 Task: Find a flight from New Delhi to Paris on 14th July with Vistara, one stop or fewer, and adjust the price range.
Action: Mouse moved to (452, 199)
Screenshot: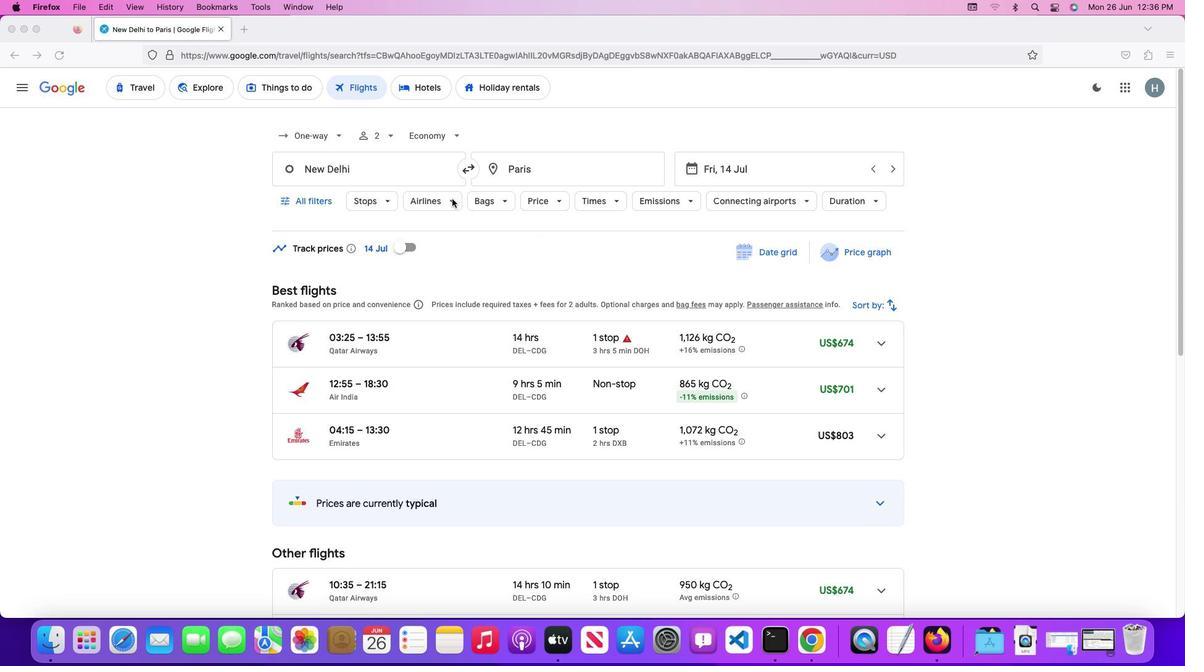 
Action: Mouse pressed left at (452, 199)
Screenshot: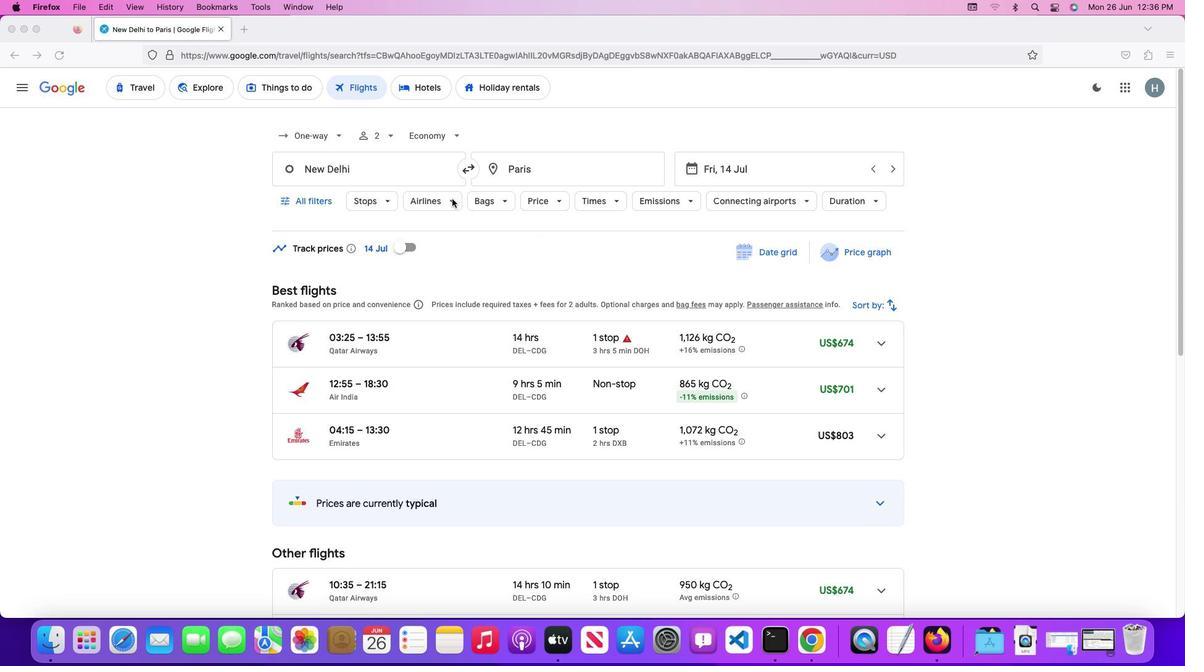
Action: Mouse pressed left at (452, 199)
Screenshot: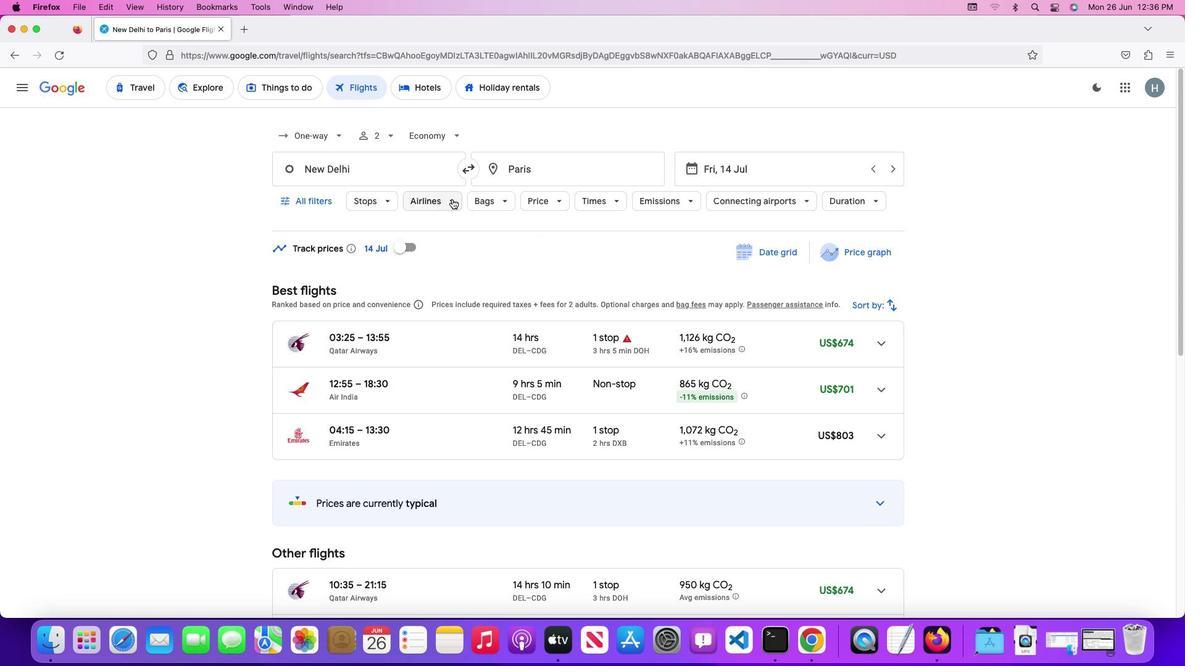 
Action: Mouse moved to (592, 264)
Screenshot: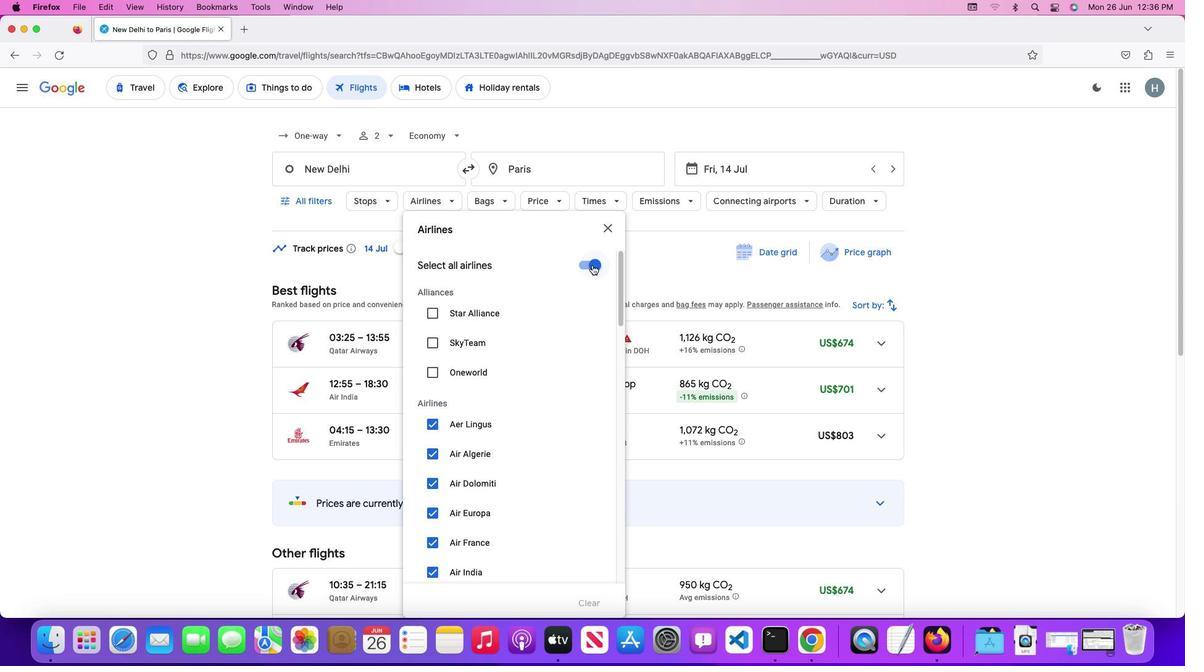 
Action: Mouse pressed left at (592, 264)
Screenshot: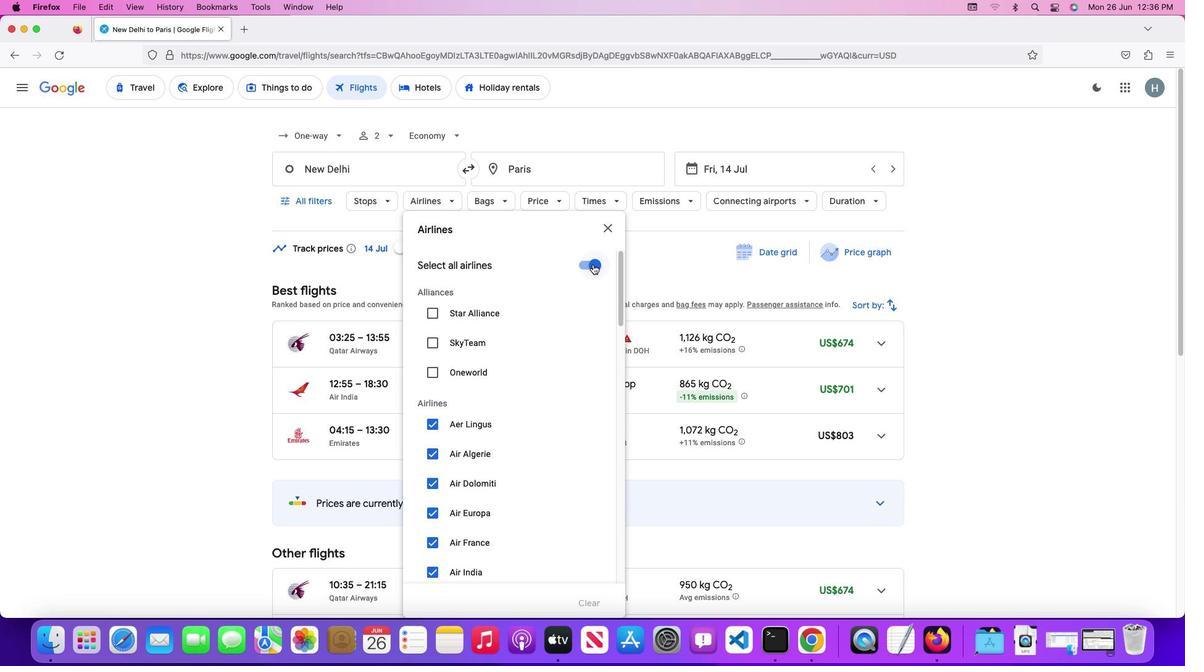 
Action: Mouse moved to (546, 390)
Screenshot: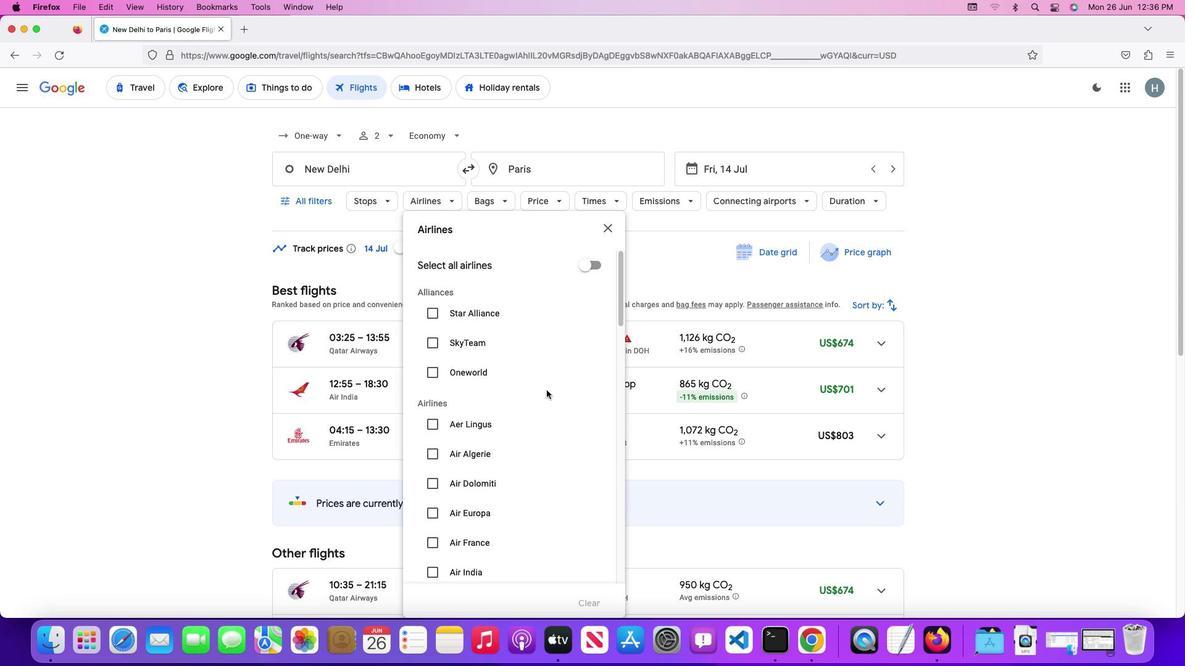 
Action: Mouse scrolled (546, 390) with delta (0, 0)
Screenshot: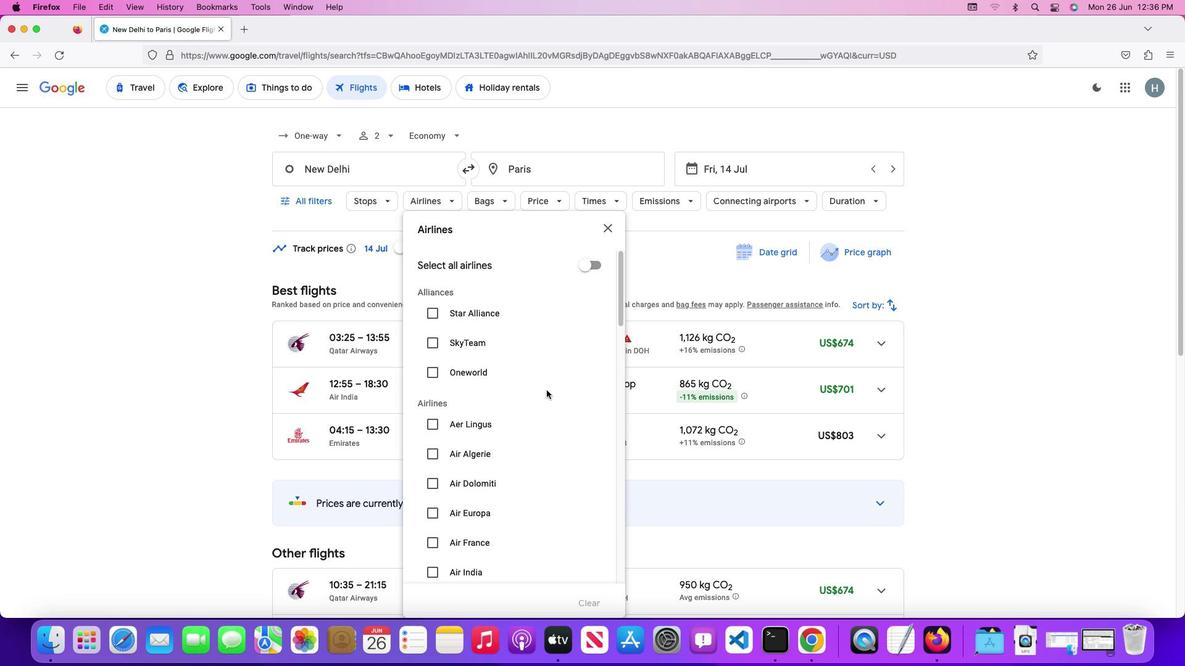
Action: Mouse scrolled (546, 390) with delta (0, 0)
Screenshot: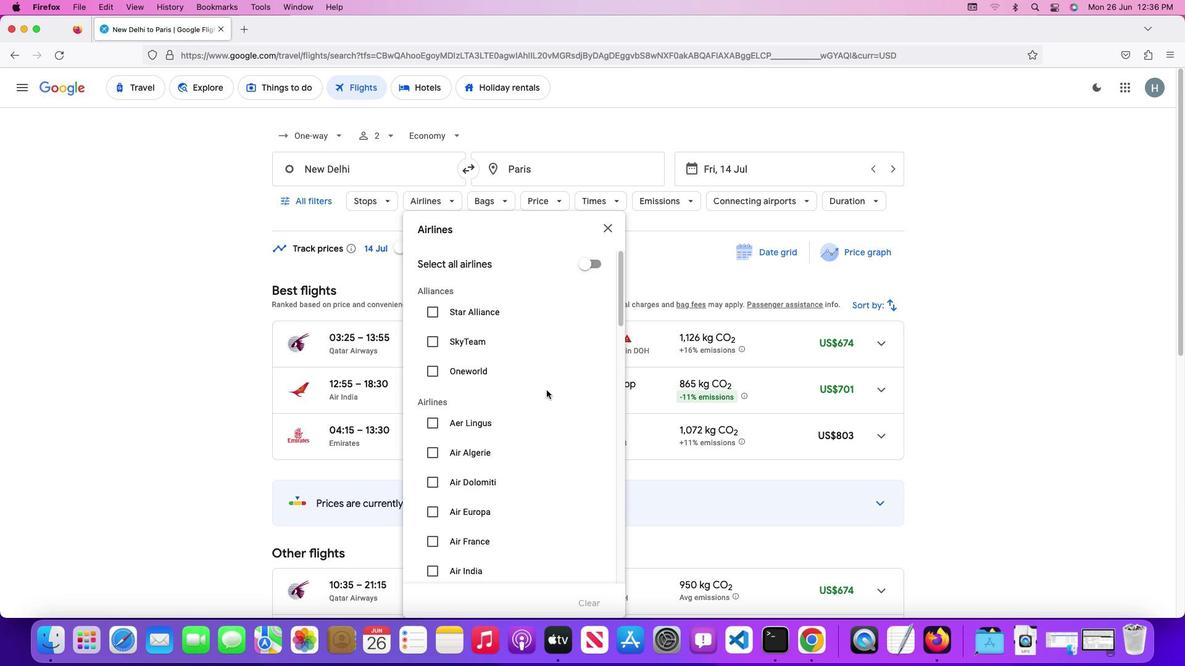 
Action: Mouse scrolled (546, 390) with delta (0, -2)
Screenshot: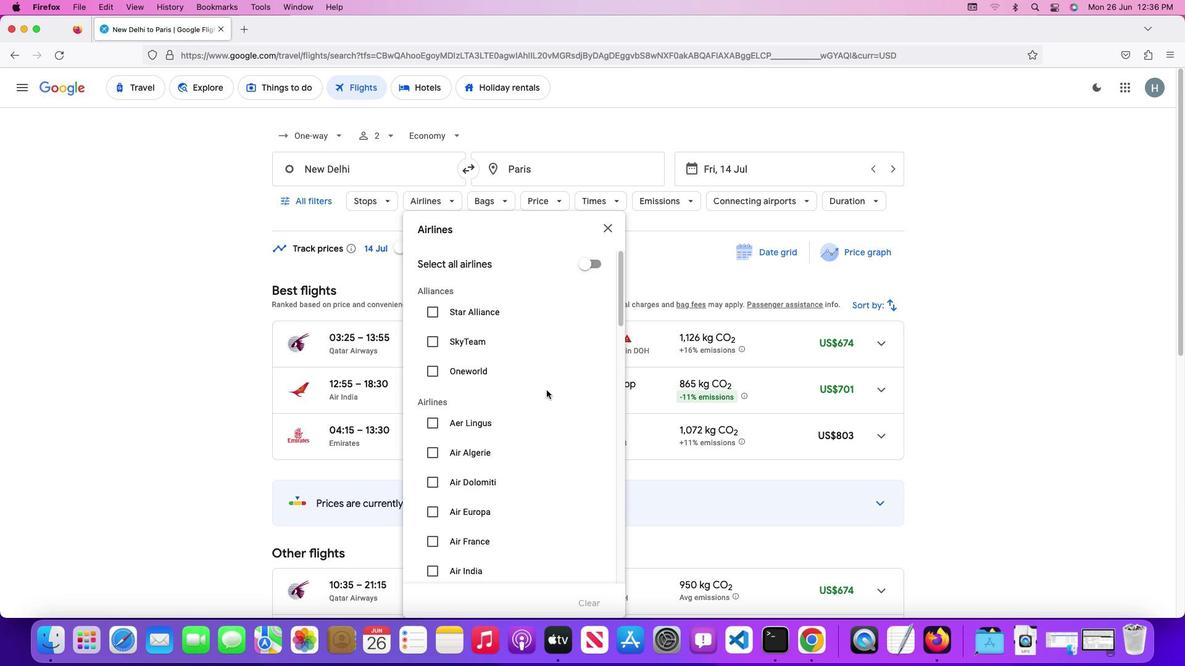 
Action: Mouse scrolled (546, 390) with delta (0, -3)
Screenshot: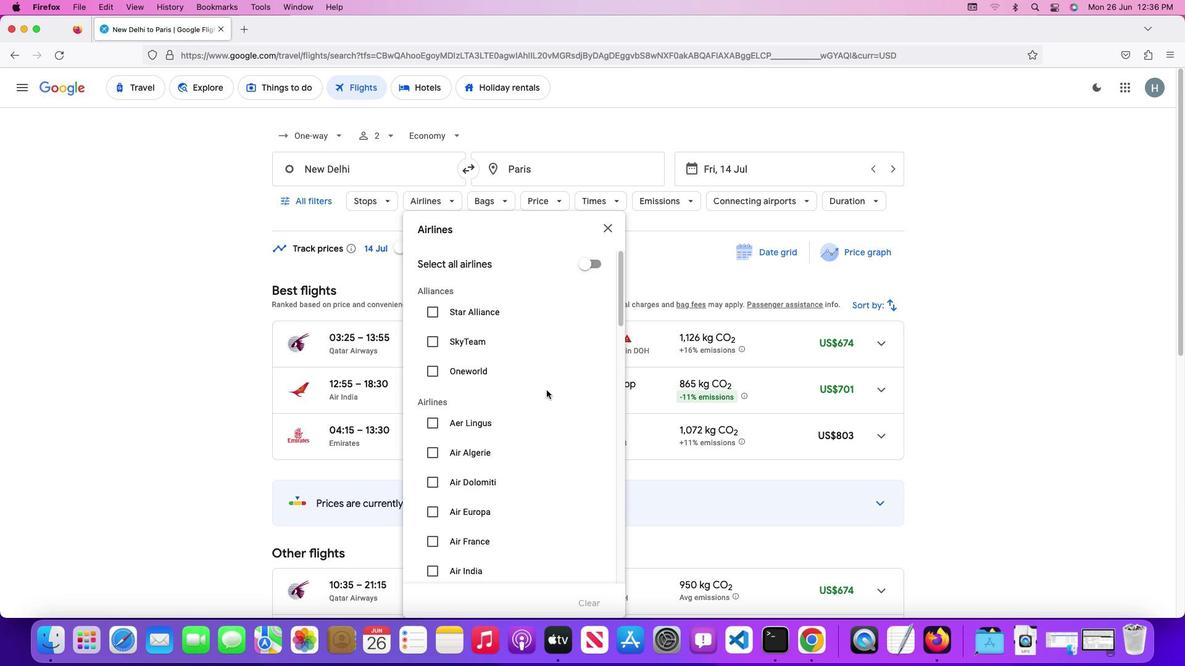 
Action: Mouse scrolled (546, 390) with delta (0, -3)
Screenshot: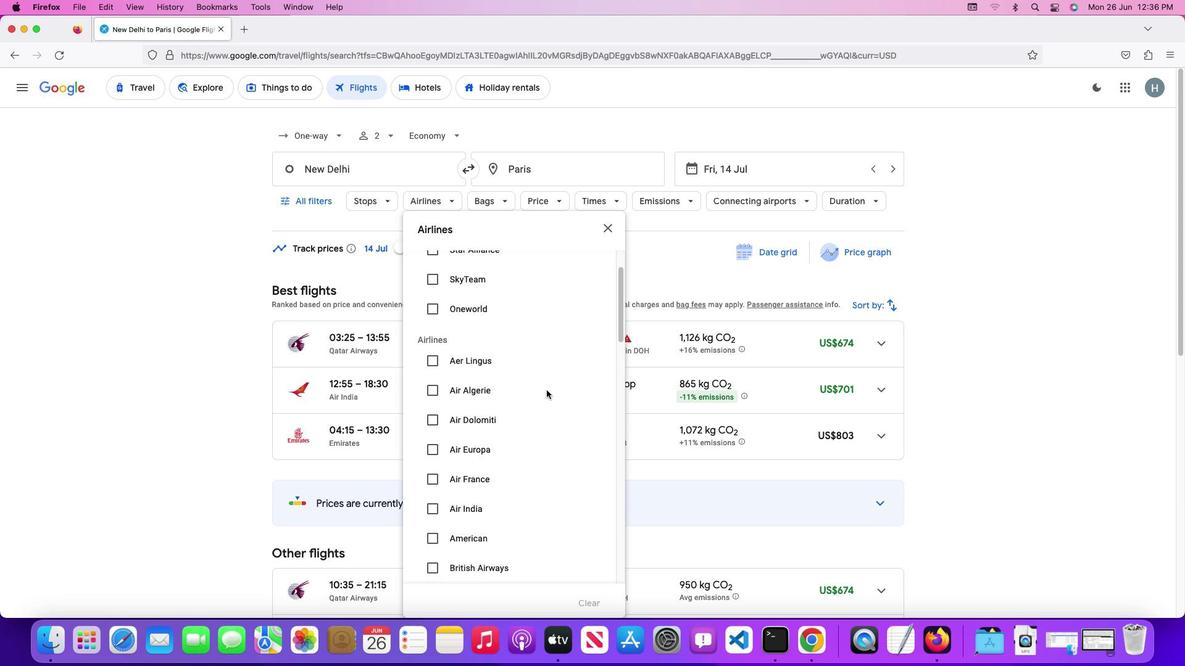 
Action: Mouse scrolled (546, 390) with delta (0, -4)
Screenshot: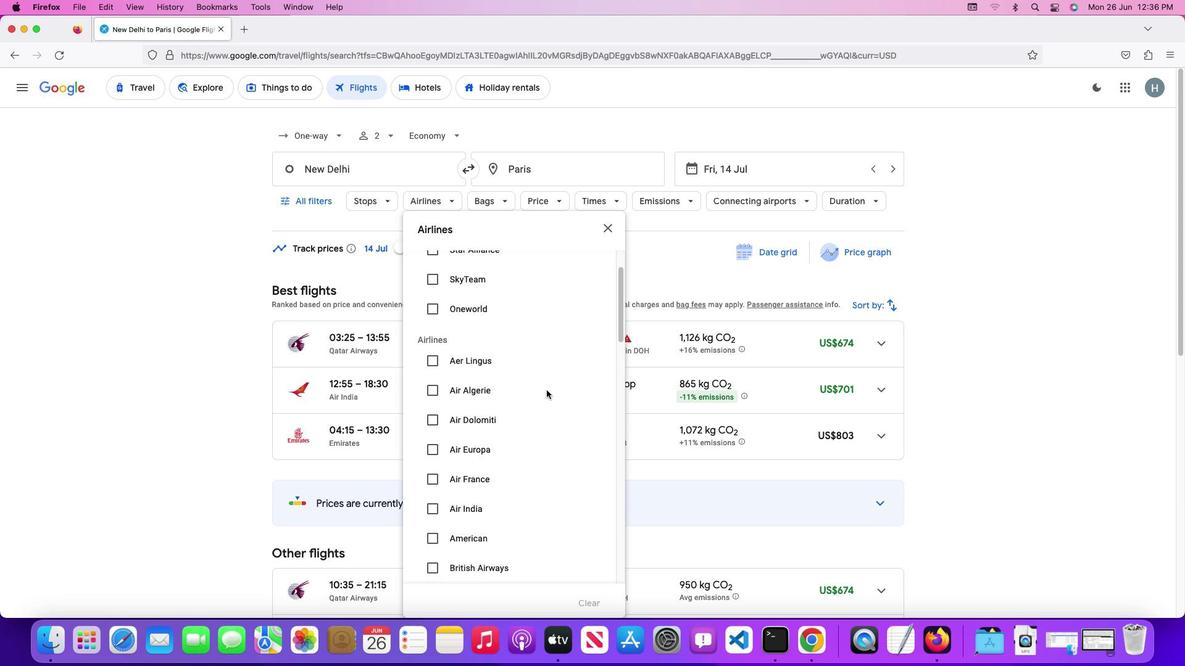 
Action: Mouse scrolled (546, 390) with delta (0, 0)
Screenshot: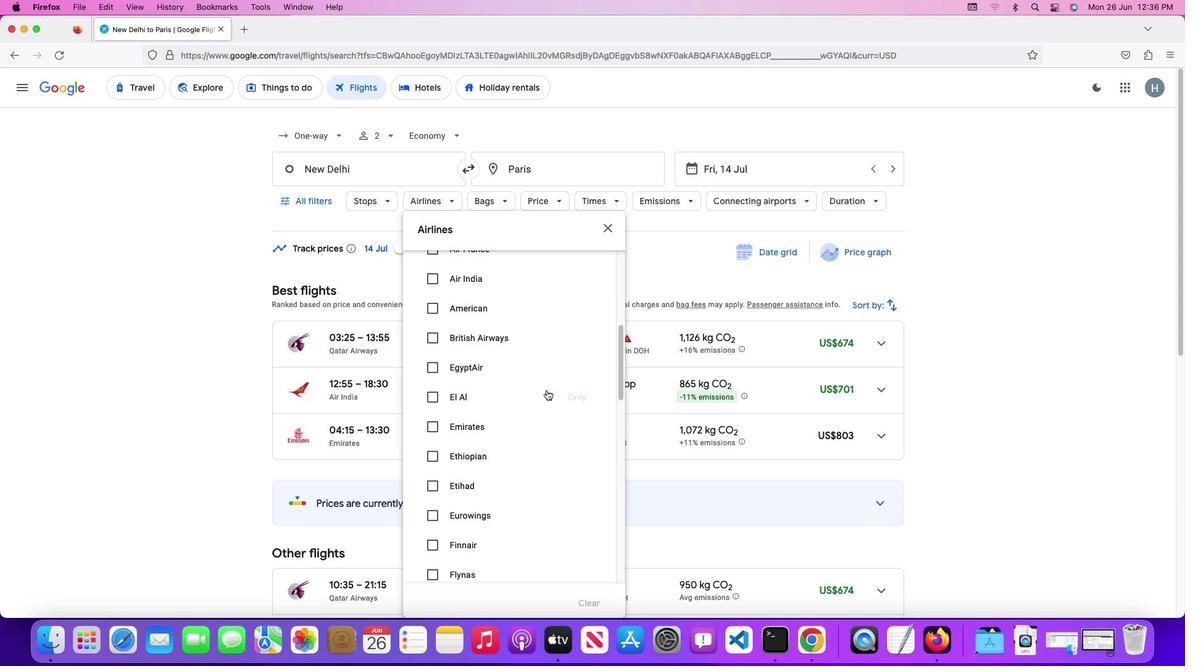 
Action: Mouse scrolled (546, 390) with delta (0, 0)
Screenshot: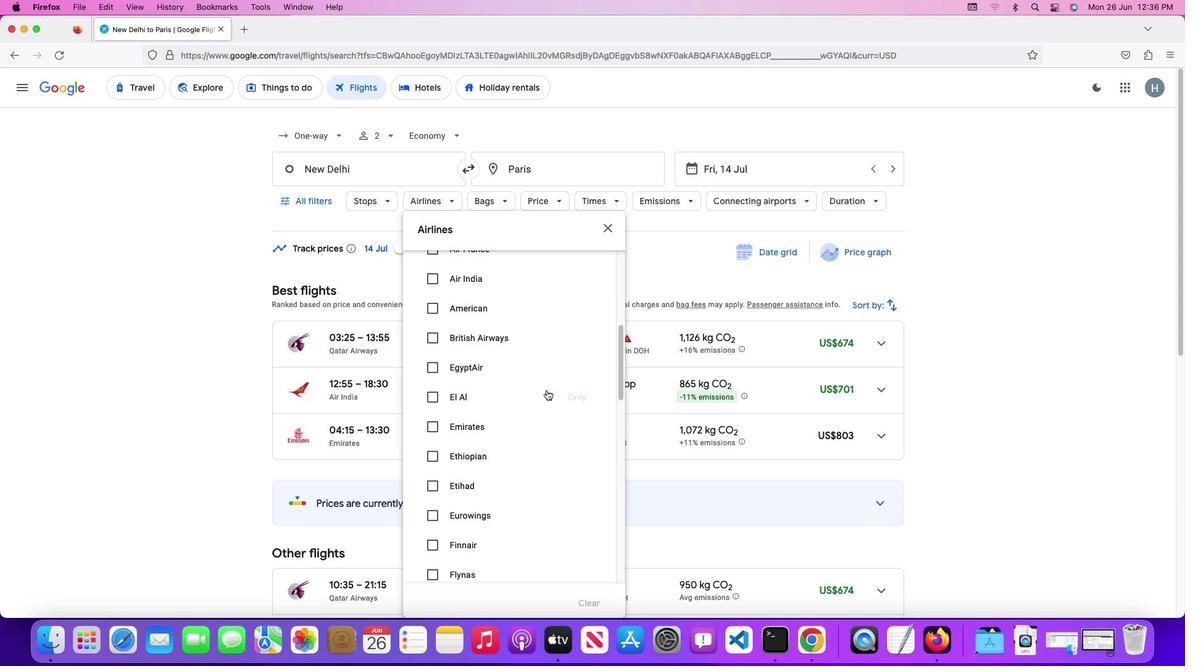 
Action: Mouse scrolled (546, 390) with delta (0, -1)
Screenshot: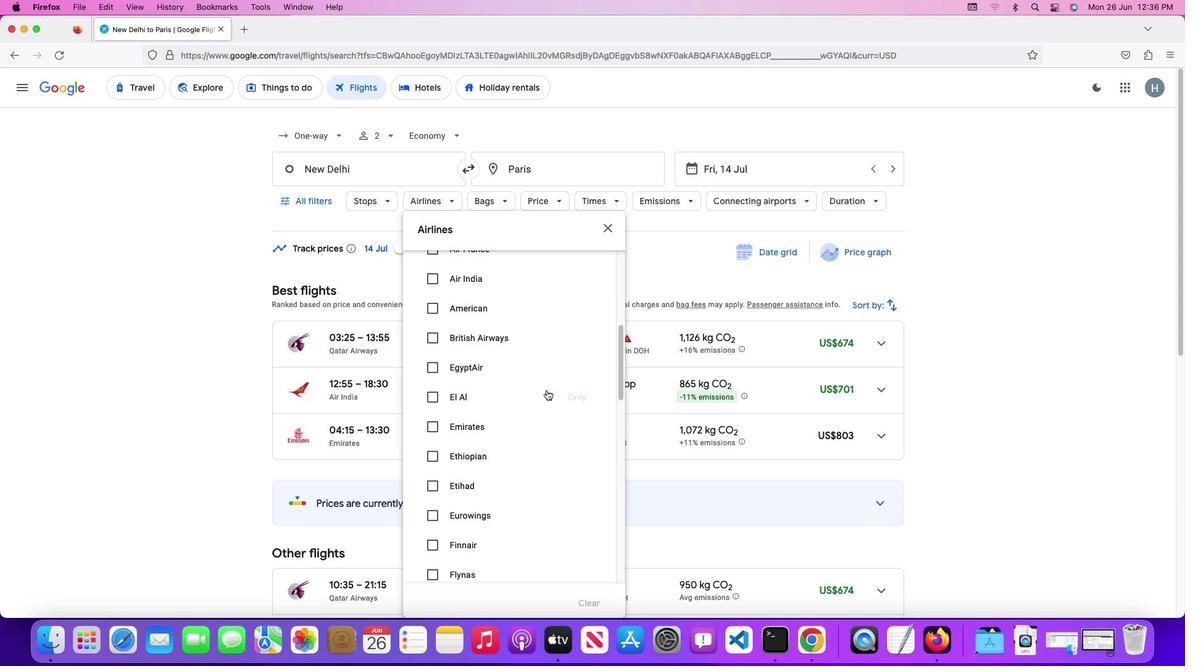 
Action: Mouse scrolled (546, 390) with delta (0, -3)
Screenshot: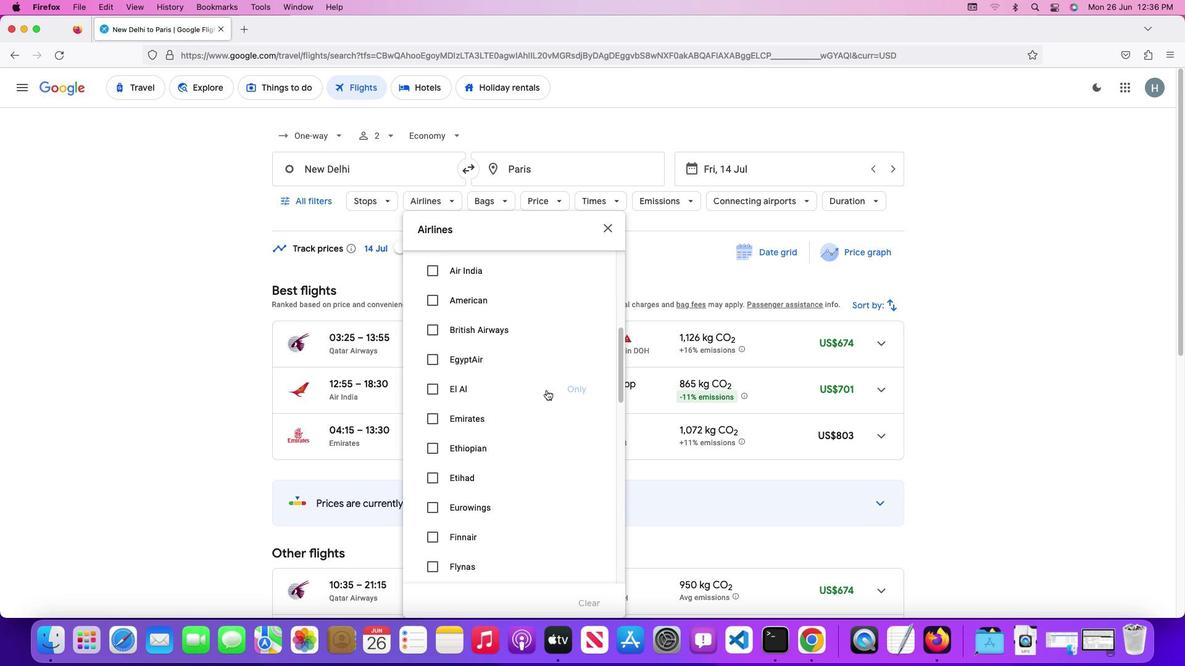 
Action: Mouse scrolled (546, 390) with delta (0, -3)
Screenshot: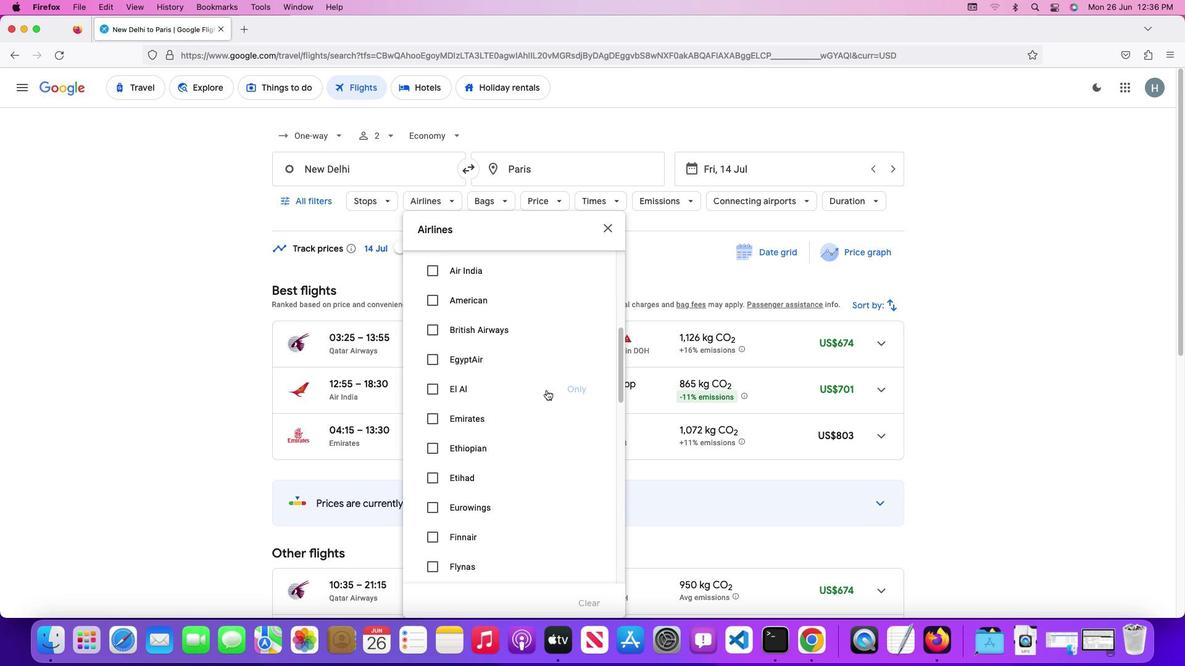 
Action: Mouse scrolled (546, 390) with delta (0, -4)
Screenshot: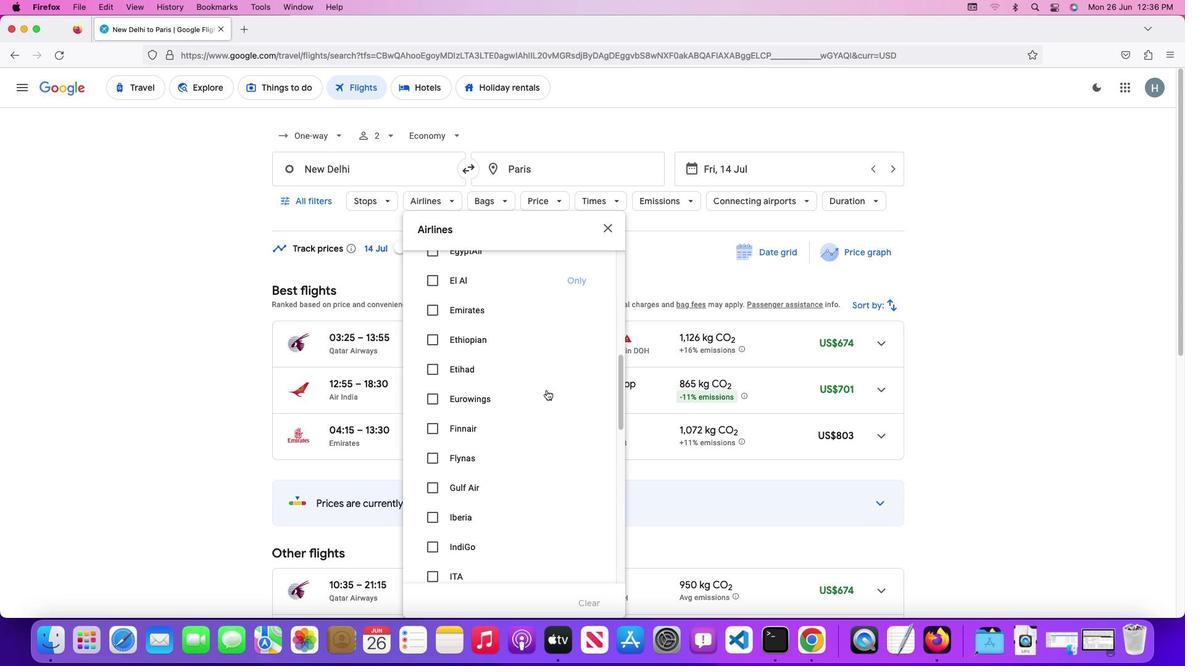 
Action: Mouse scrolled (546, 390) with delta (0, -4)
Screenshot: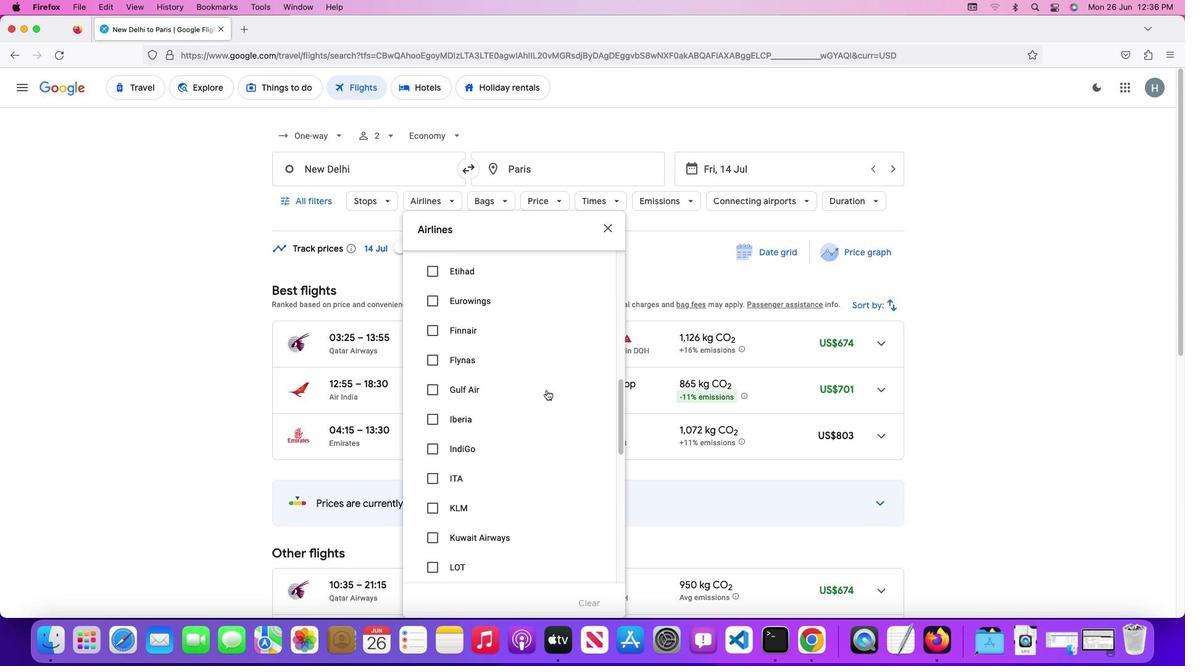
Action: Mouse scrolled (546, 390) with delta (0, 0)
Screenshot: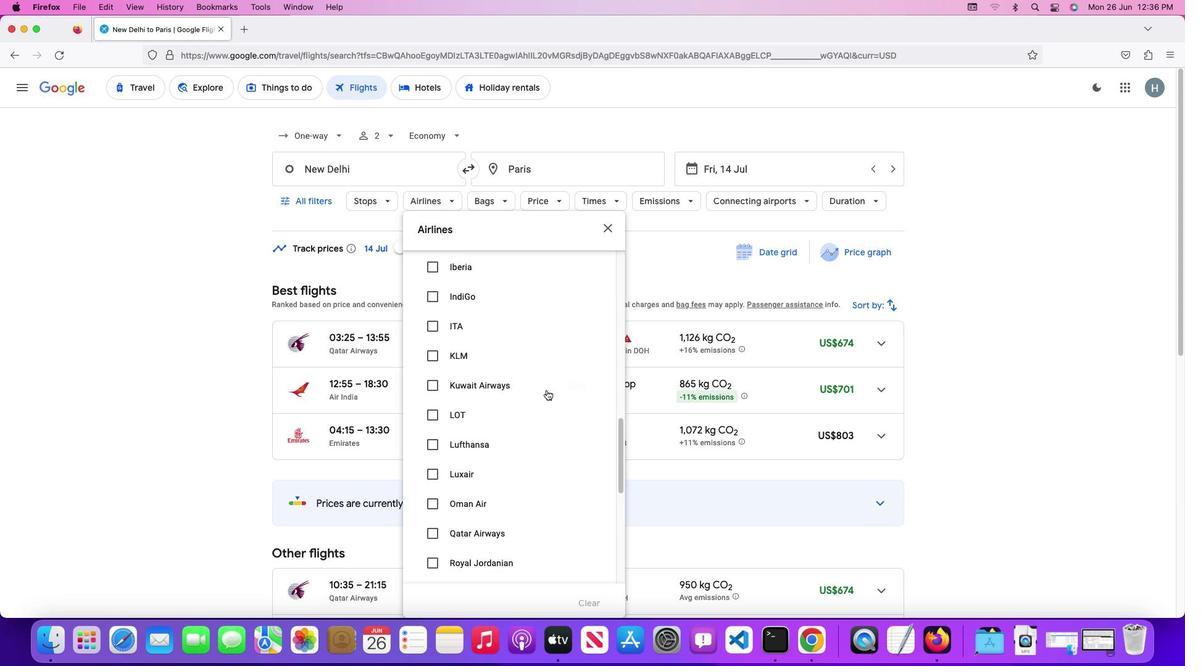 
Action: Mouse scrolled (546, 390) with delta (0, 0)
Screenshot: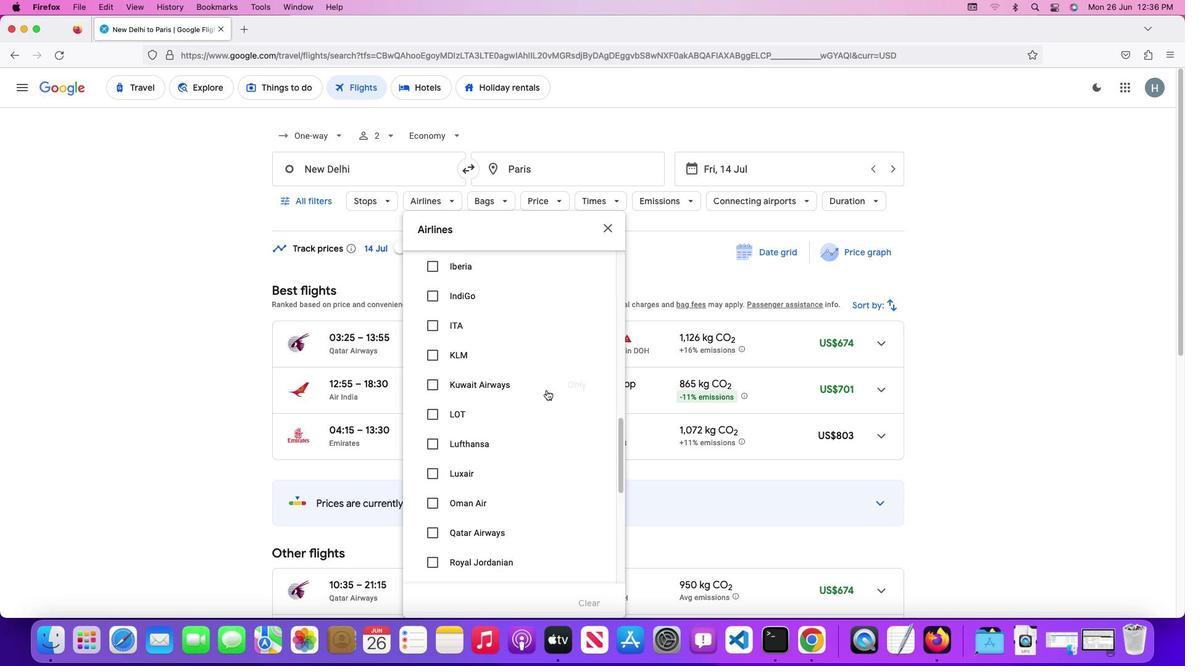 
Action: Mouse scrolled (546, 390) with delta (0, -1)
Screenshot: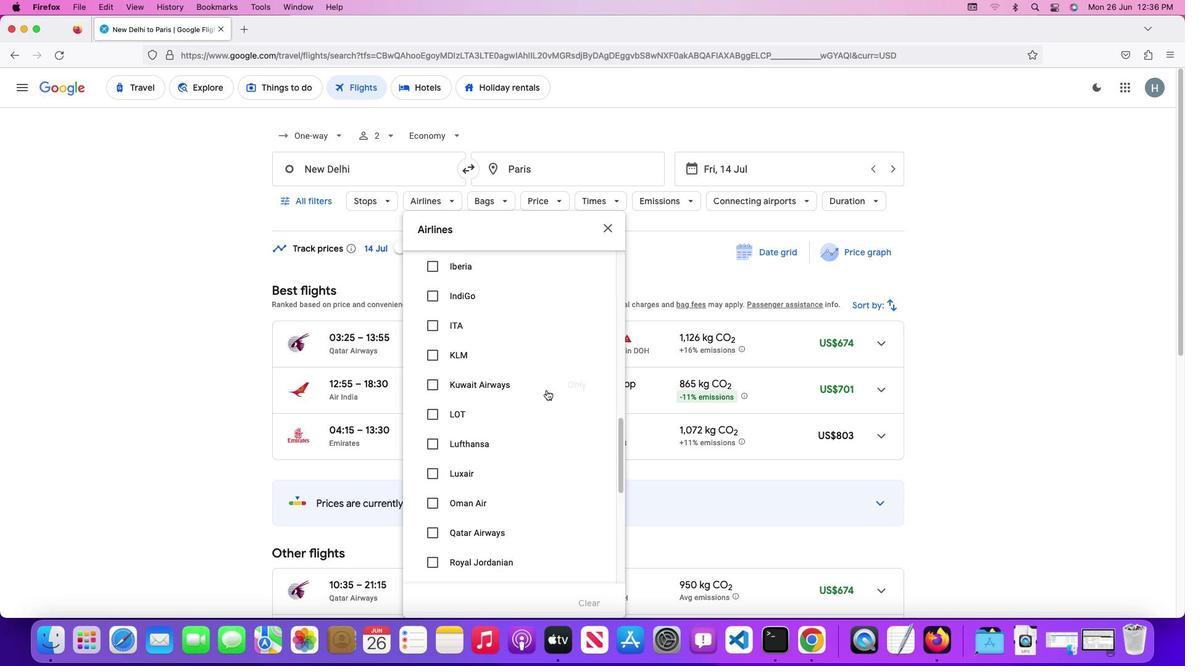 
Action: Mouse scrolled (546, 390) with delta (0, -3)
Screenshot: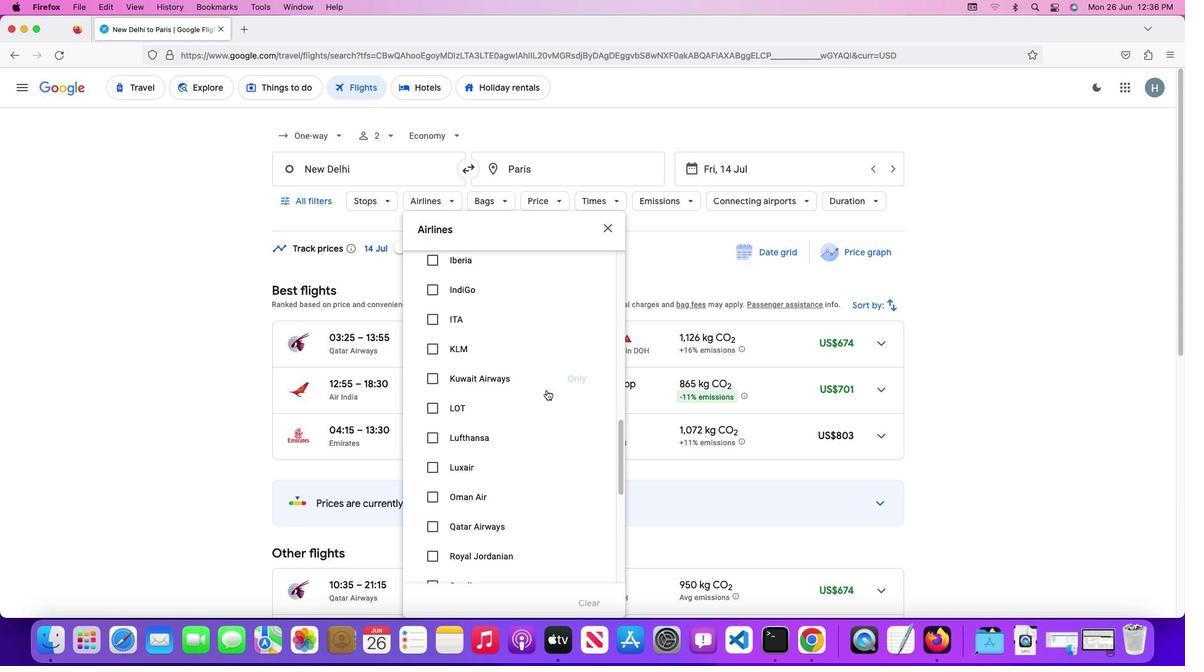 
Action: Mouse scrolled (546, 390) with delta (0, -3)
Screenshot: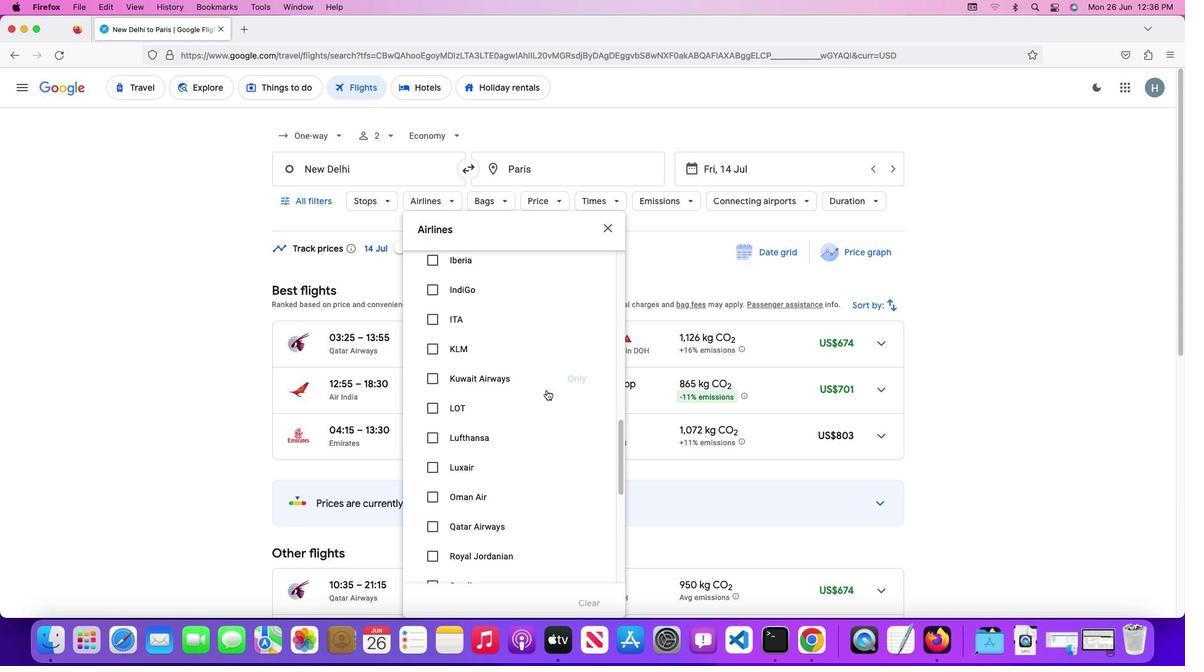 
Action: Mouse scrolled (546, 390) with delta (0, -4)
Screenshot: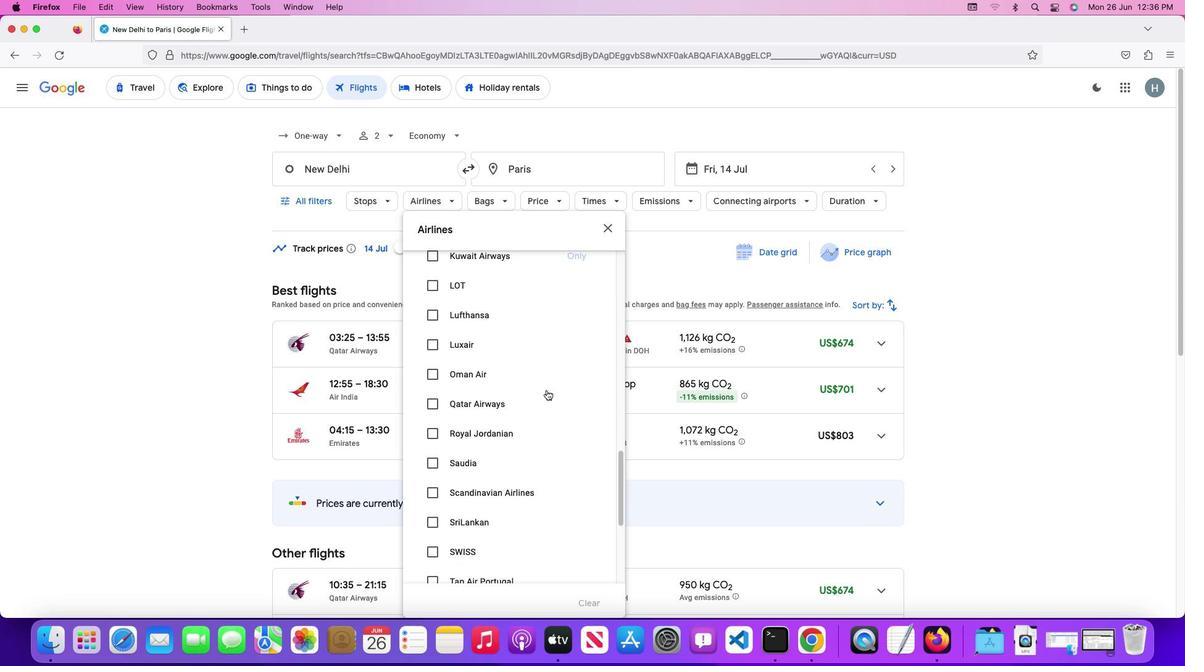 
Action: Mouse scrolled (546, 390) with delta (0, -4)
Screenshot: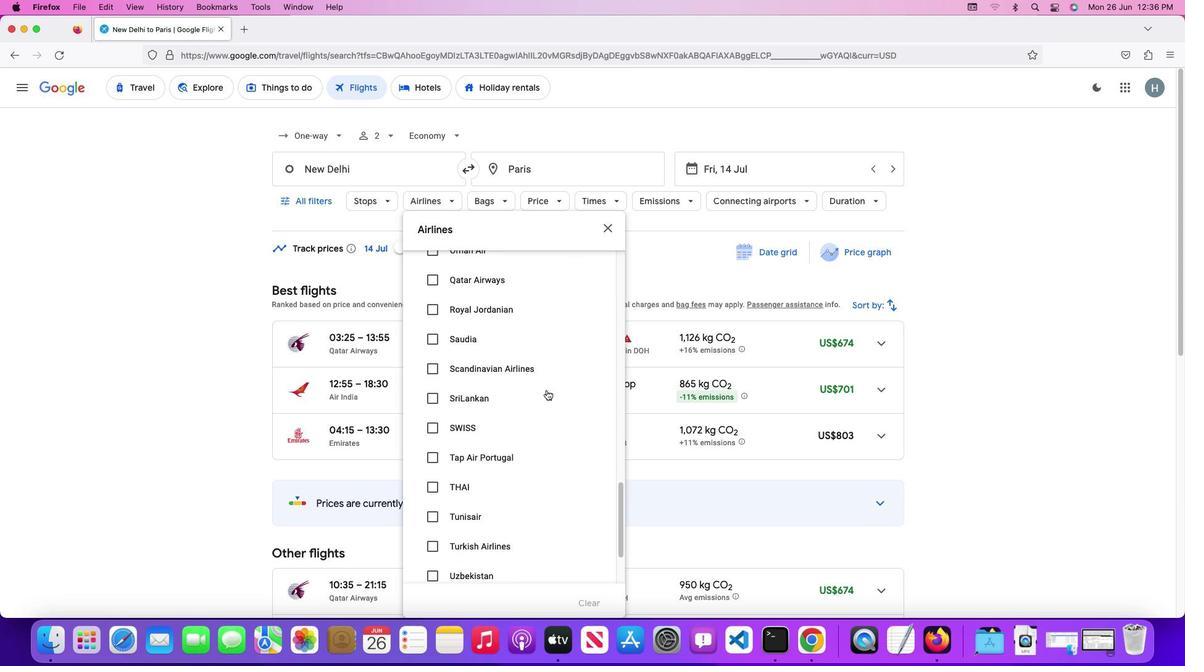 
Action: Mouse scrolled (546, 390) with delta (0, 0)
Screenshot: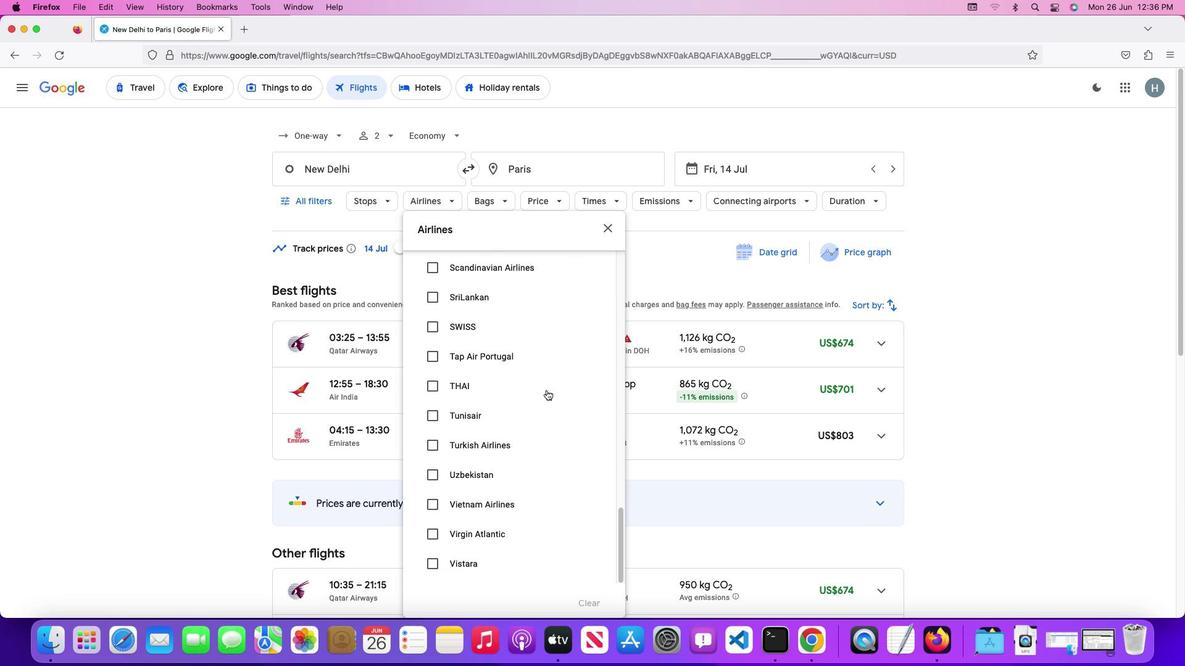 
Action: Mouse scrolled (546, 390) with delta (0, 0)
Screenshot: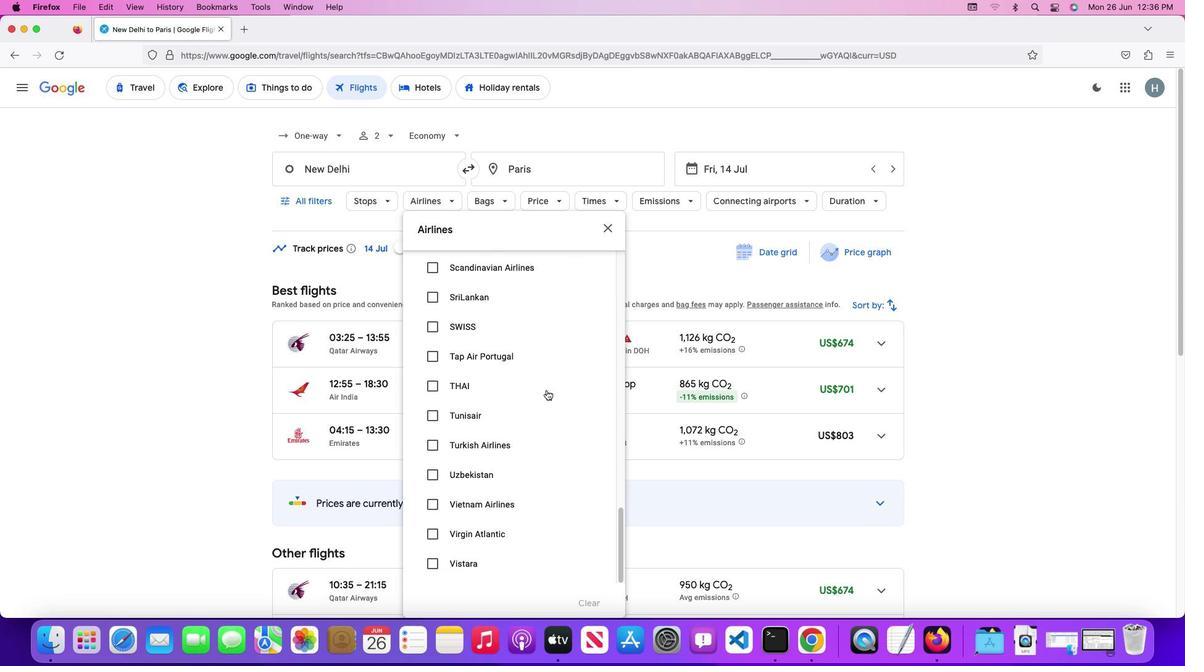 
Action: Mouse scrolled (546, 390) with delta (0, -2)
Screenshot: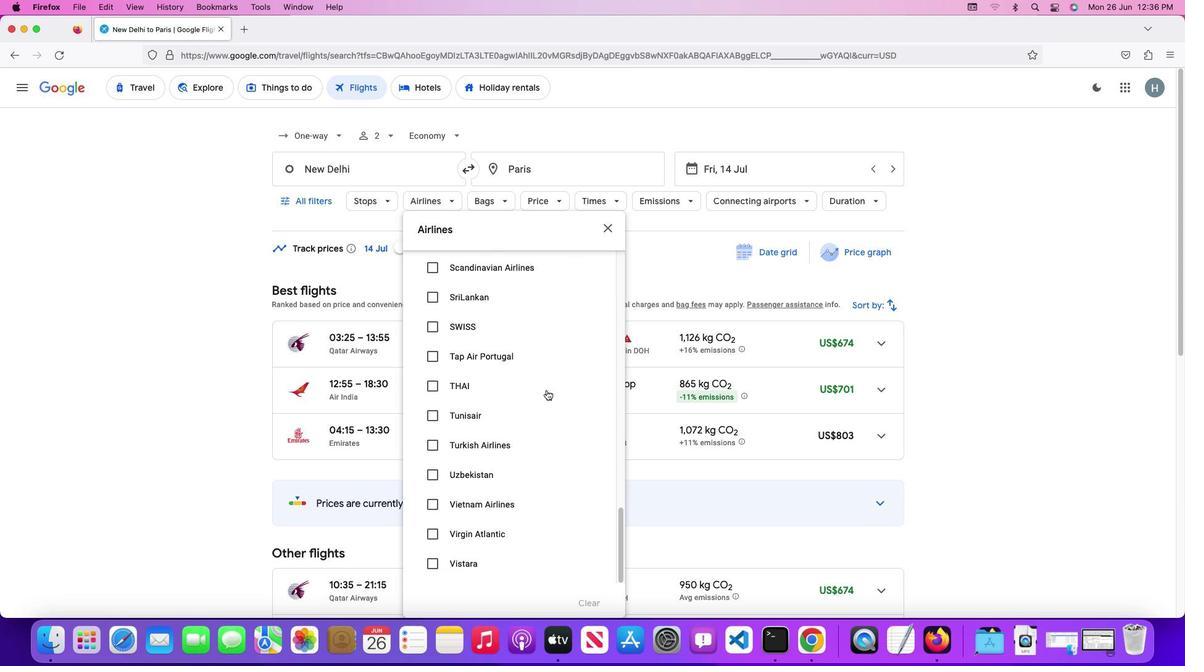 
Action: Mouse scrolled (546, 390) with delta (0, -3)
Screenshot: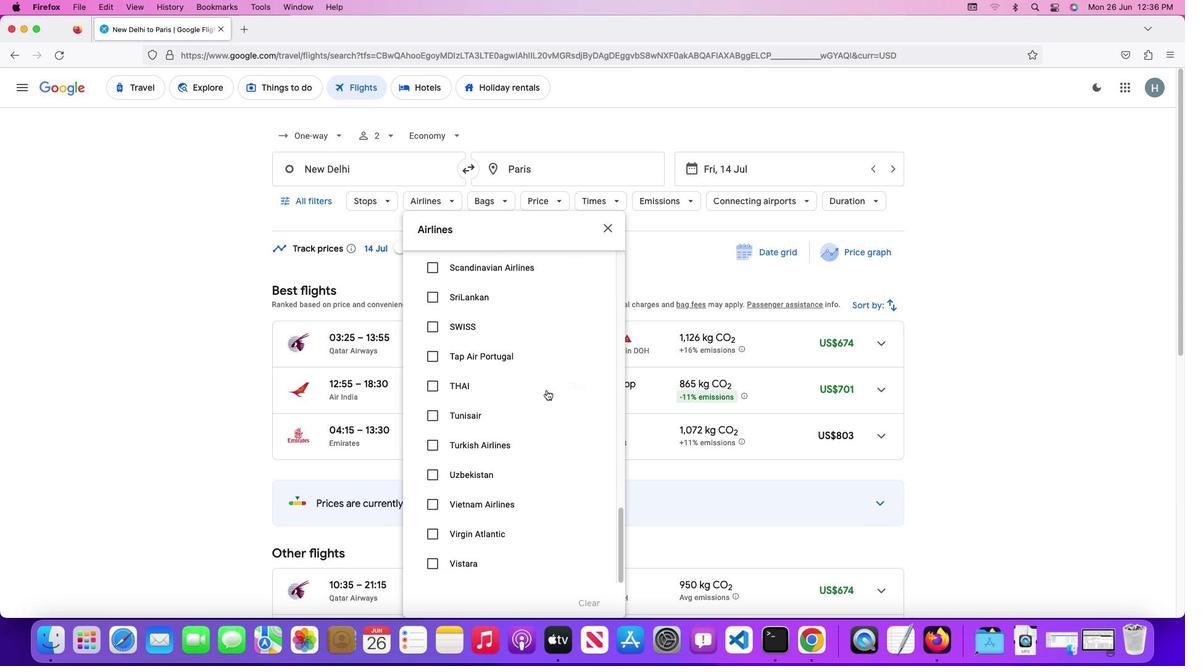 
Action: Mouse scrolled (546, 390) with delta (0, -3)
Screenshot: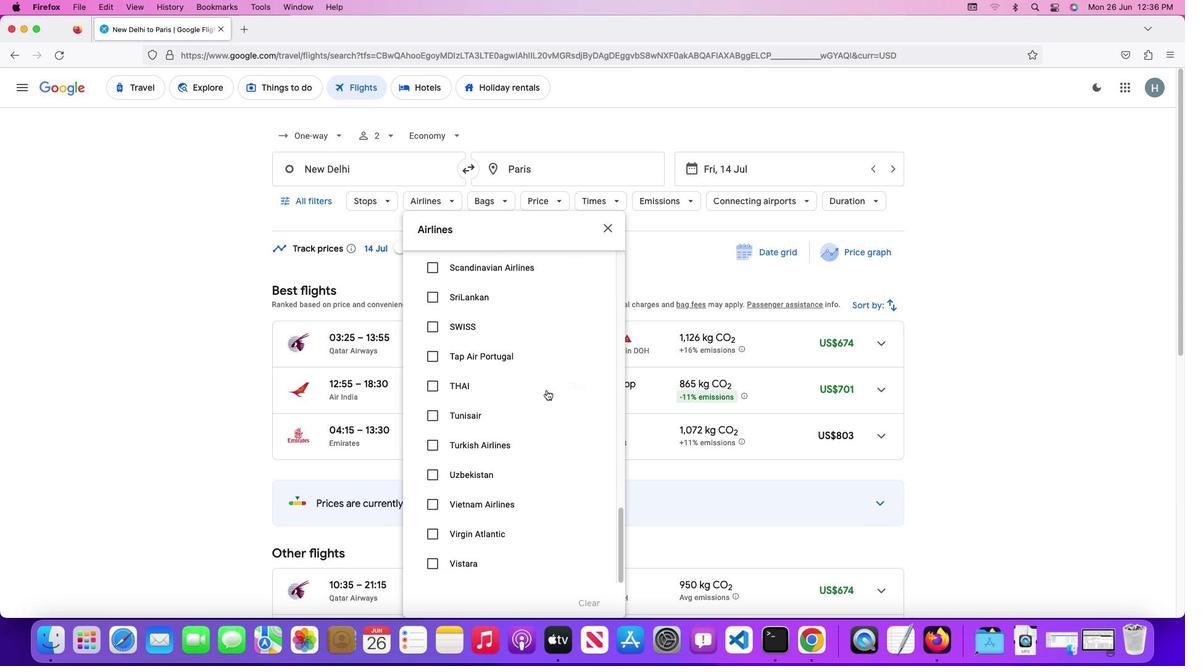 
Action: Mouse scrolled (546, 390) with delta (0, -4)
Screenshot: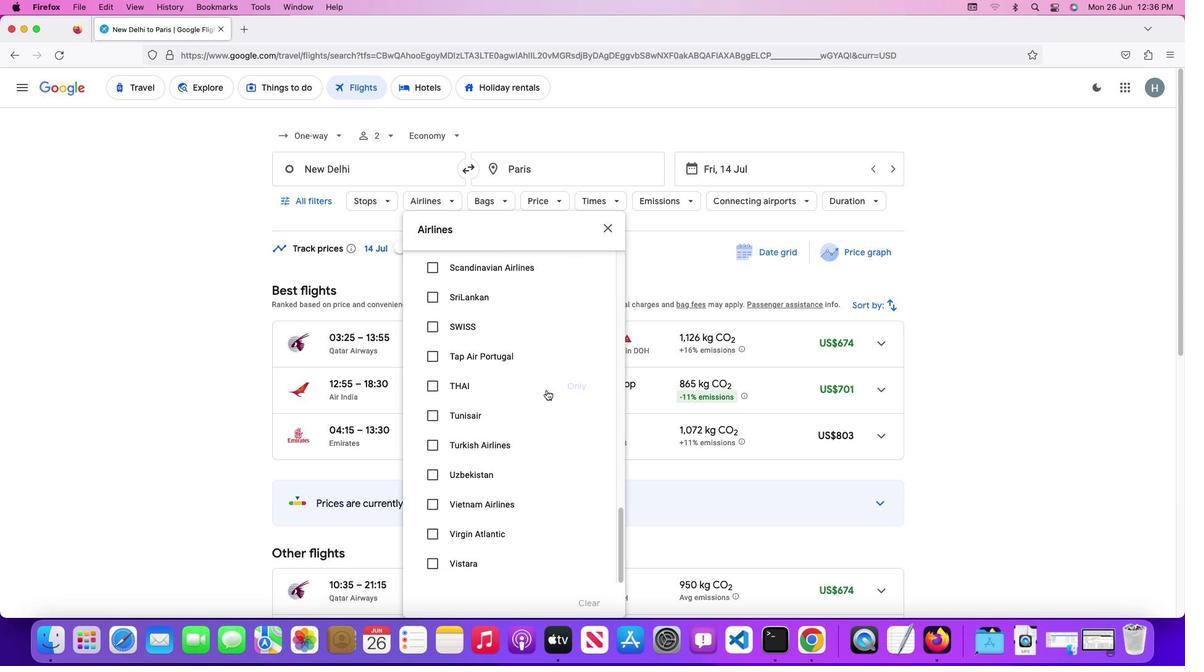 
Action: Mouse scrolled (546, 390) with delta (0, 0)
Screenshot: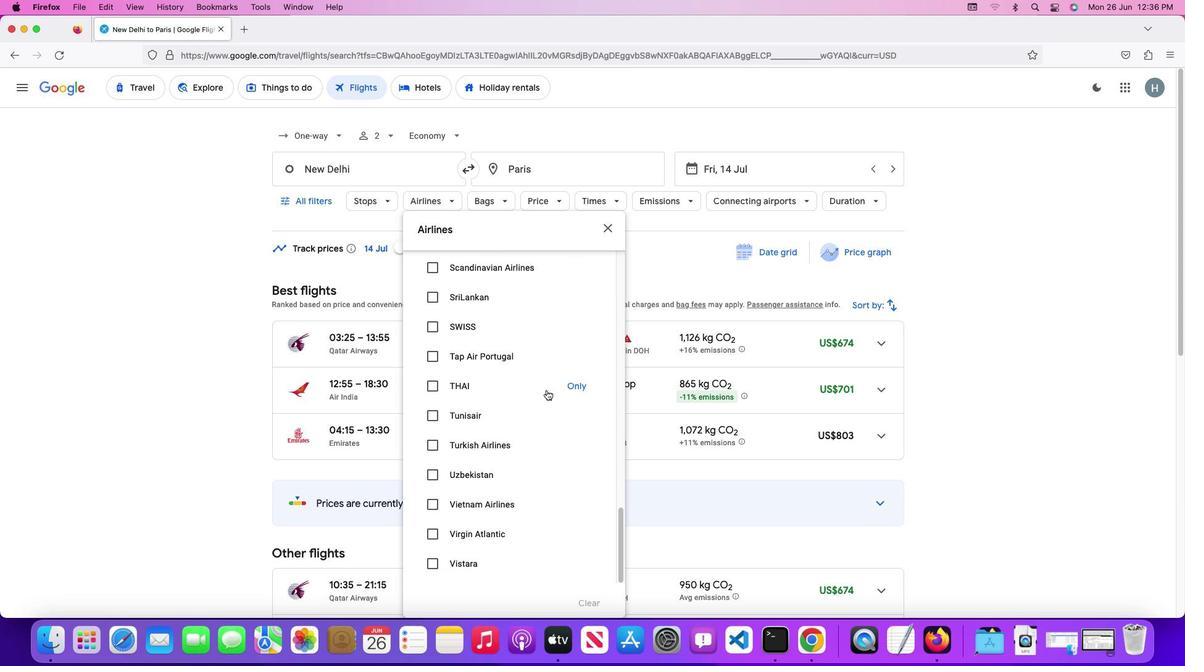 
Action: Mouse scrolled (546, 390) with delta (0, 0)
Screenshot: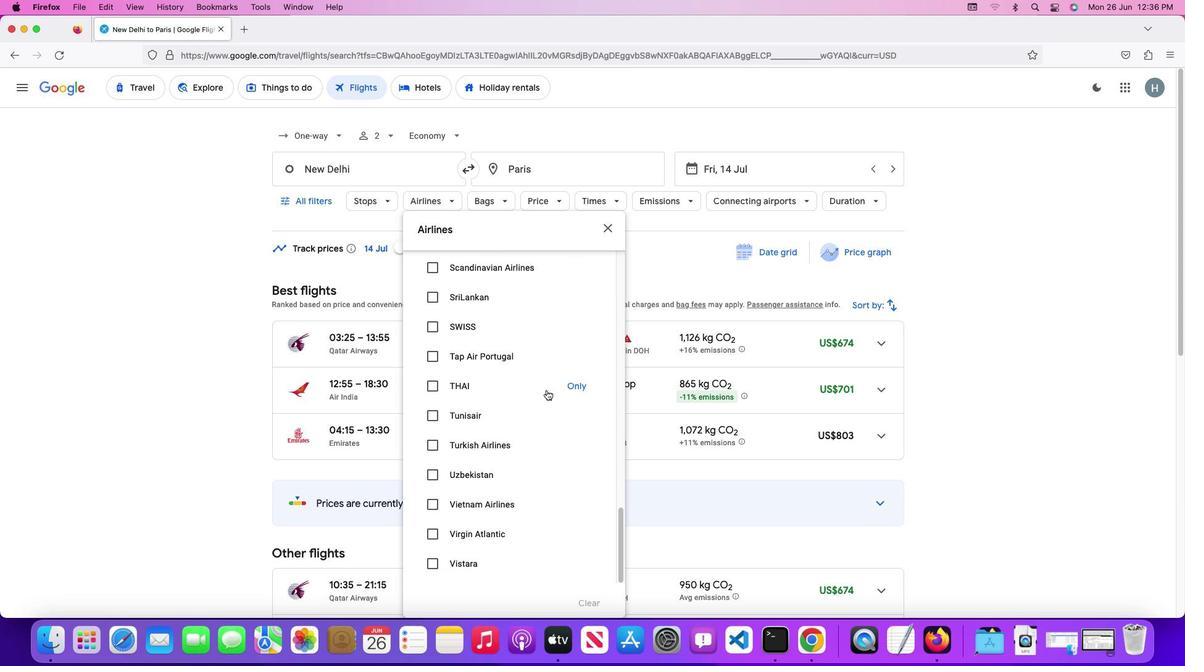 
Action: Mouse scrolled (546, 390) with delta (0, -2)
Screenshot: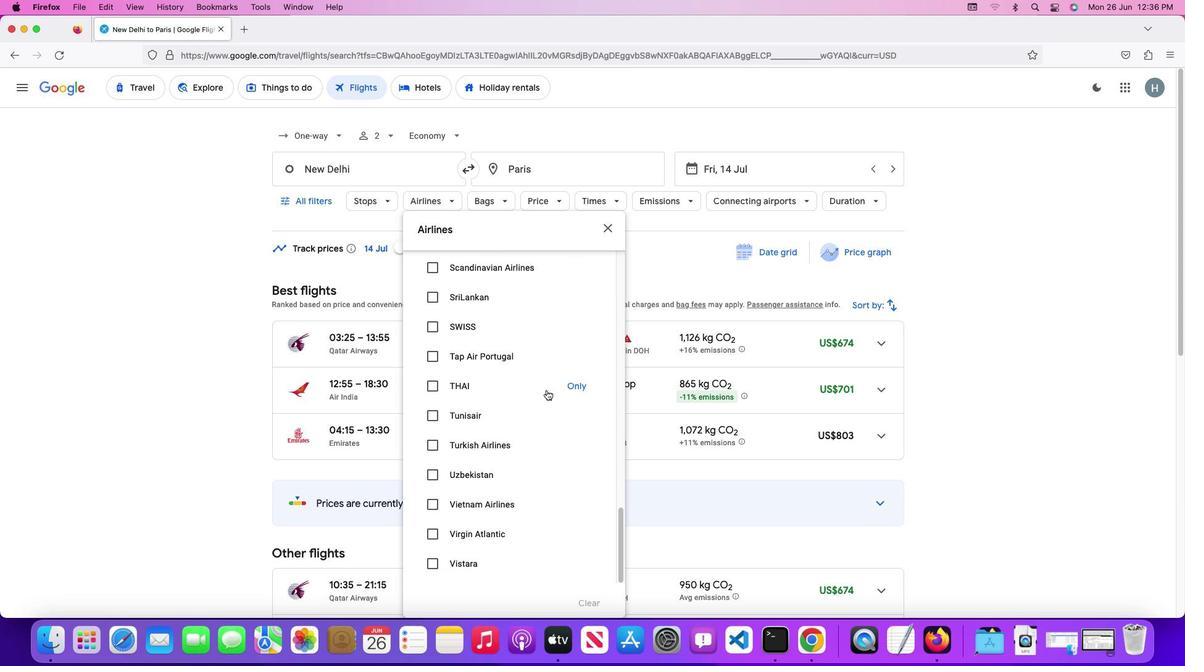 
Action: Mouse scrolled (546, 390) with delta (0, -3)
Screenshot: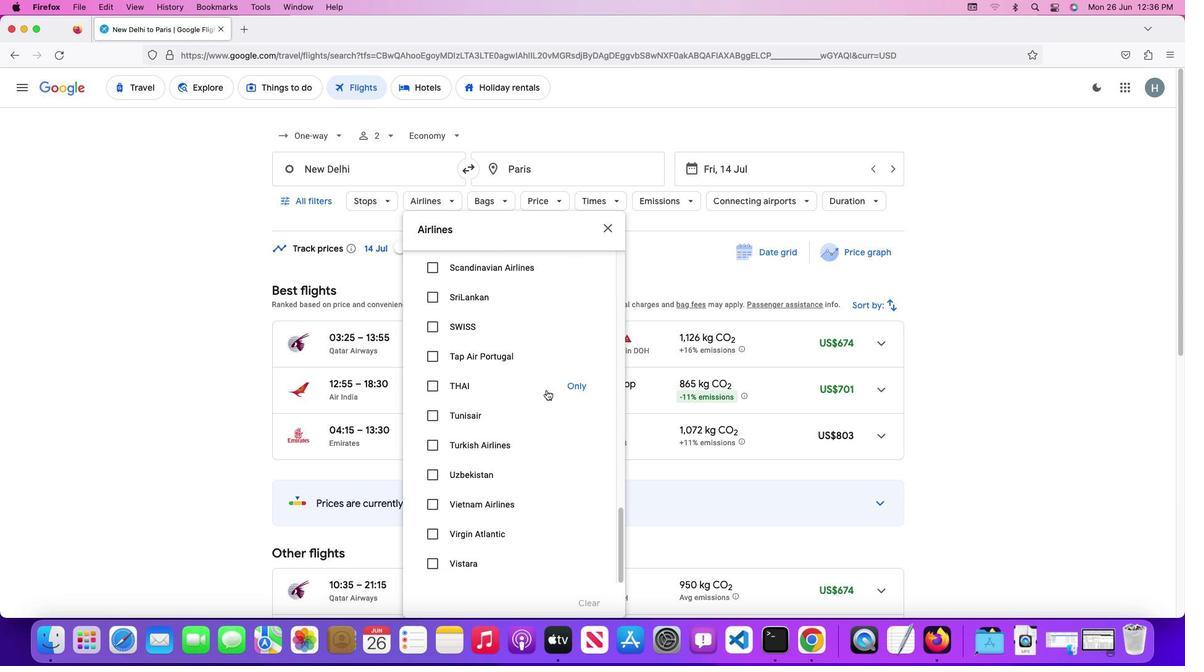 
Action: Mouse scrolled (546, 390) with delta (0, -3)
Screenshot: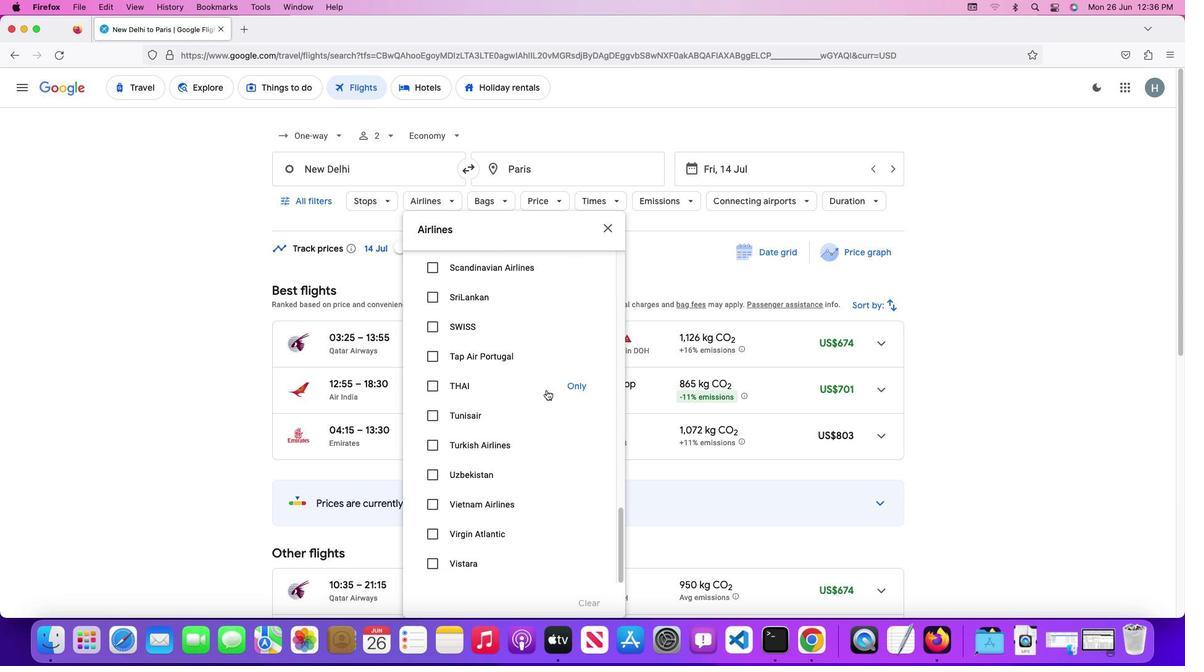 
Action: Mouse scrolled (546, 390) with delta (0, -4)
Screenshot: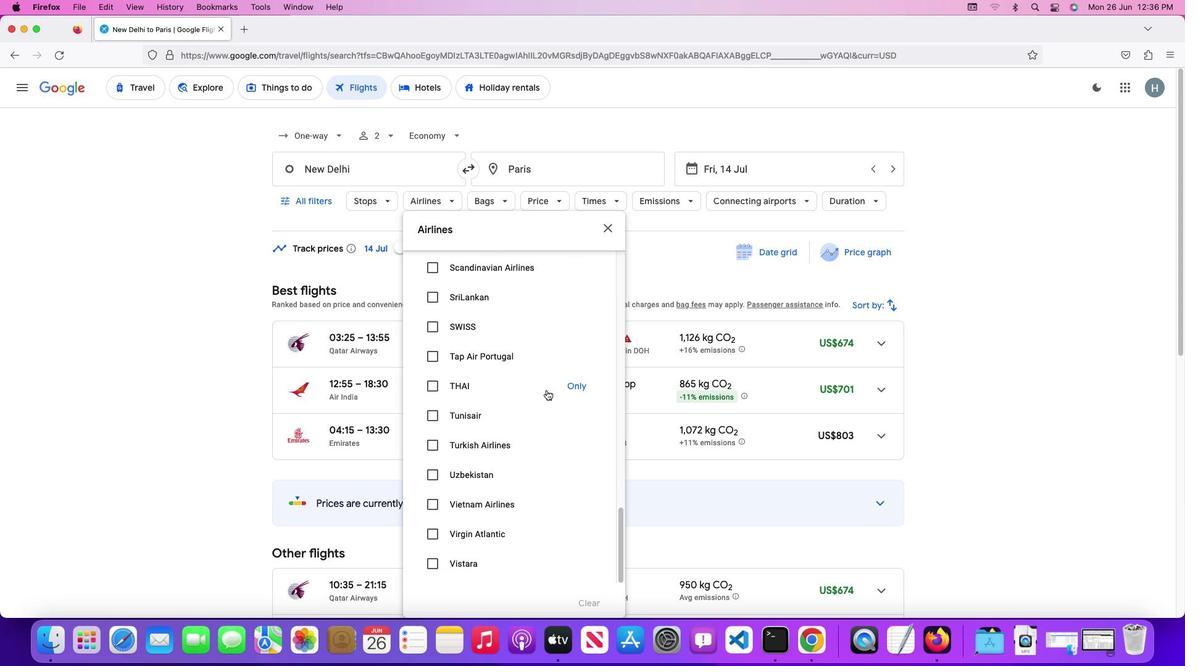 
Action: Mouse moved to (434, 561)
Screenshot: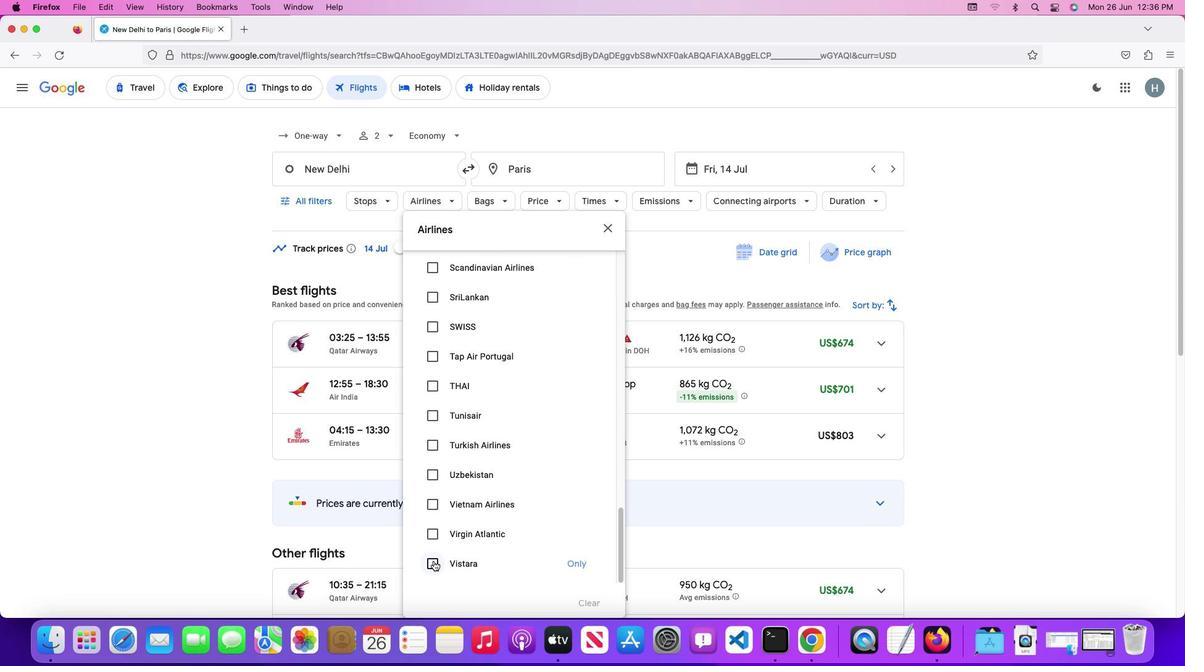 
Action: Mouse pressed left at (434, 561)
Screenshot: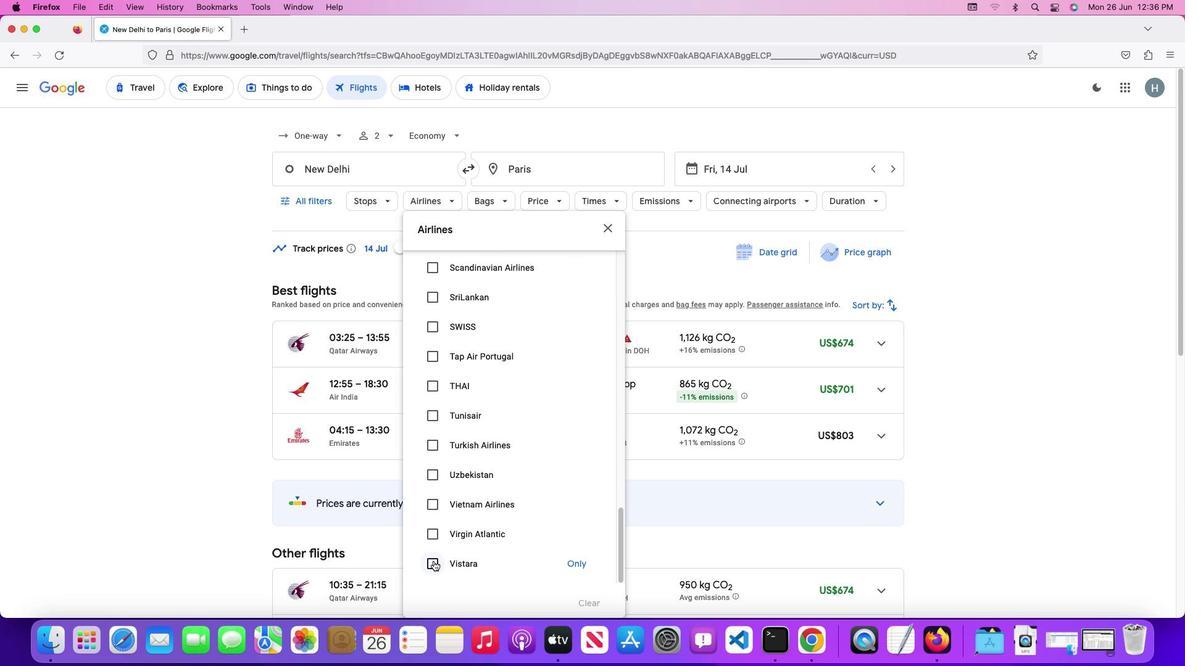 
Action: Mouse moved to (603, 223)
Screenshot: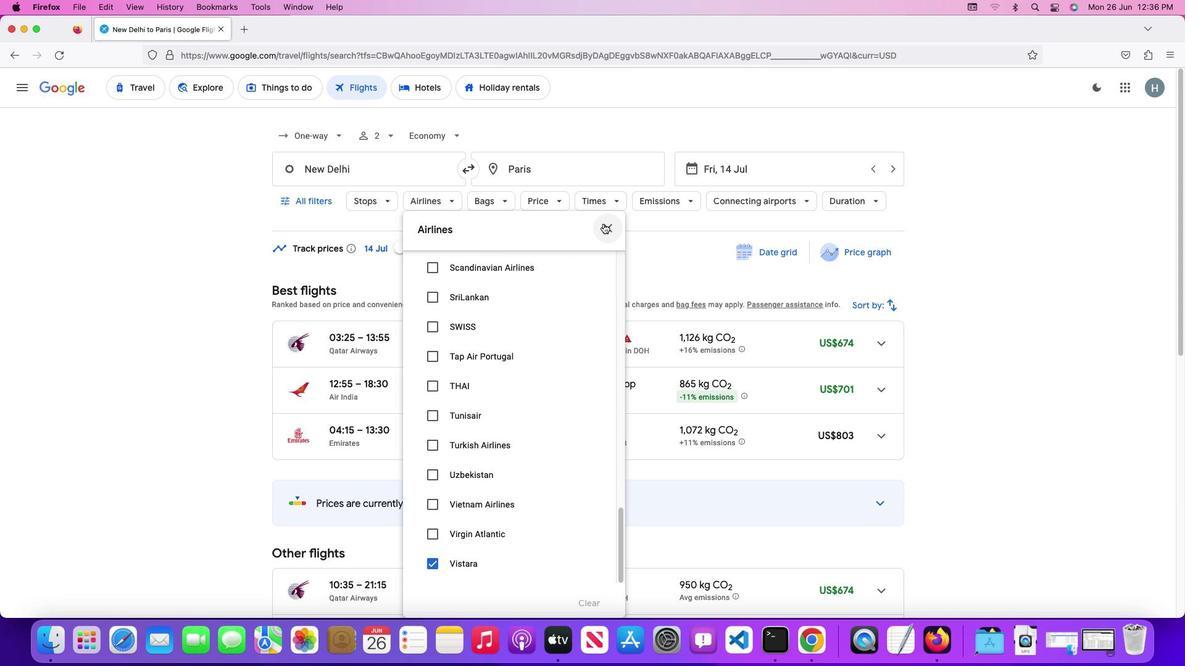 
Action: Mouse pressed left at (603, 223)
Screenshot: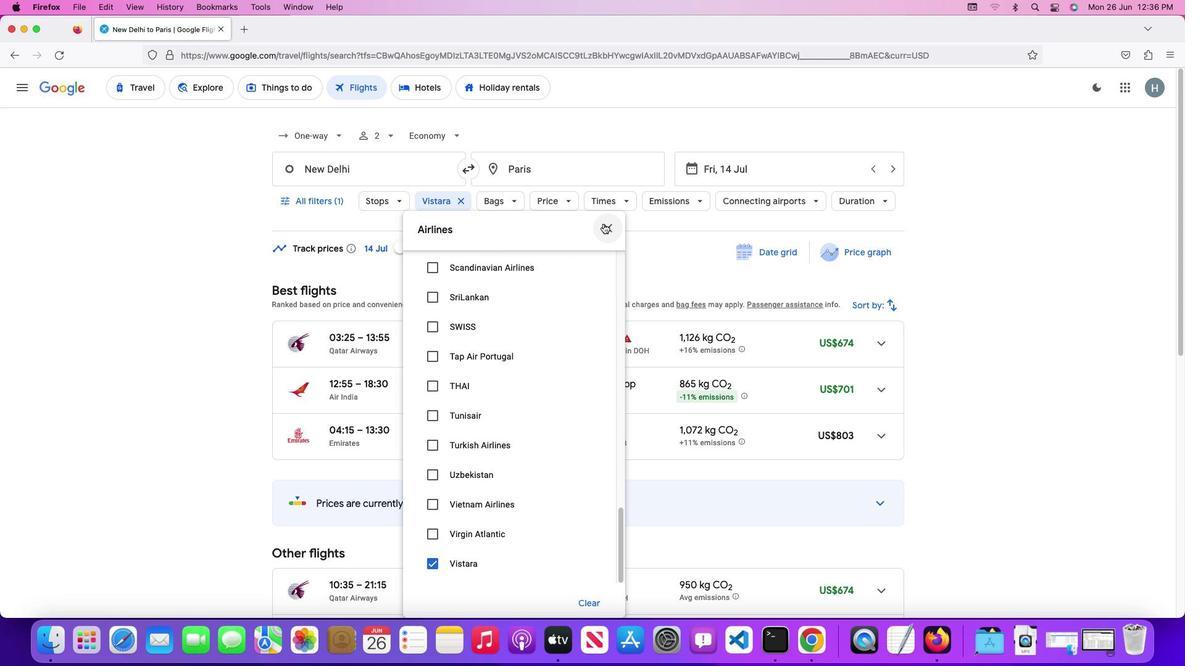 
Action: Mouse moved to (461, 198)
Screenshot: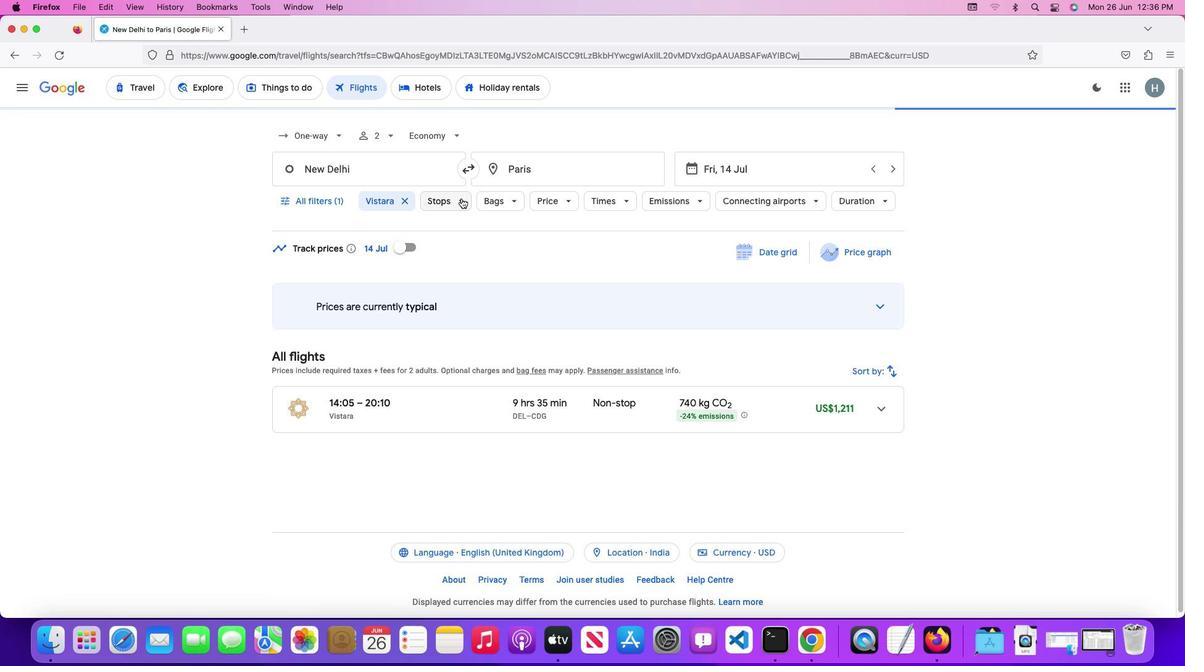 
Action: Mouse pressed left at (461, 198)
Screenshot: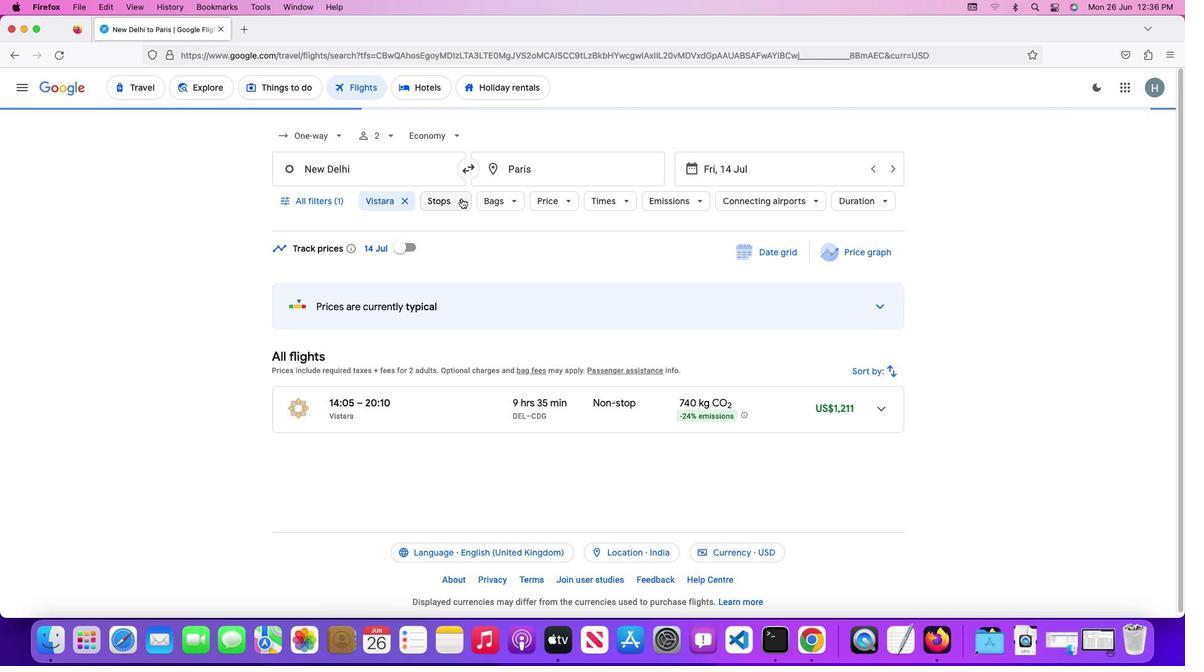 
Action: Mouse moved to (448, 322)
Screenshot: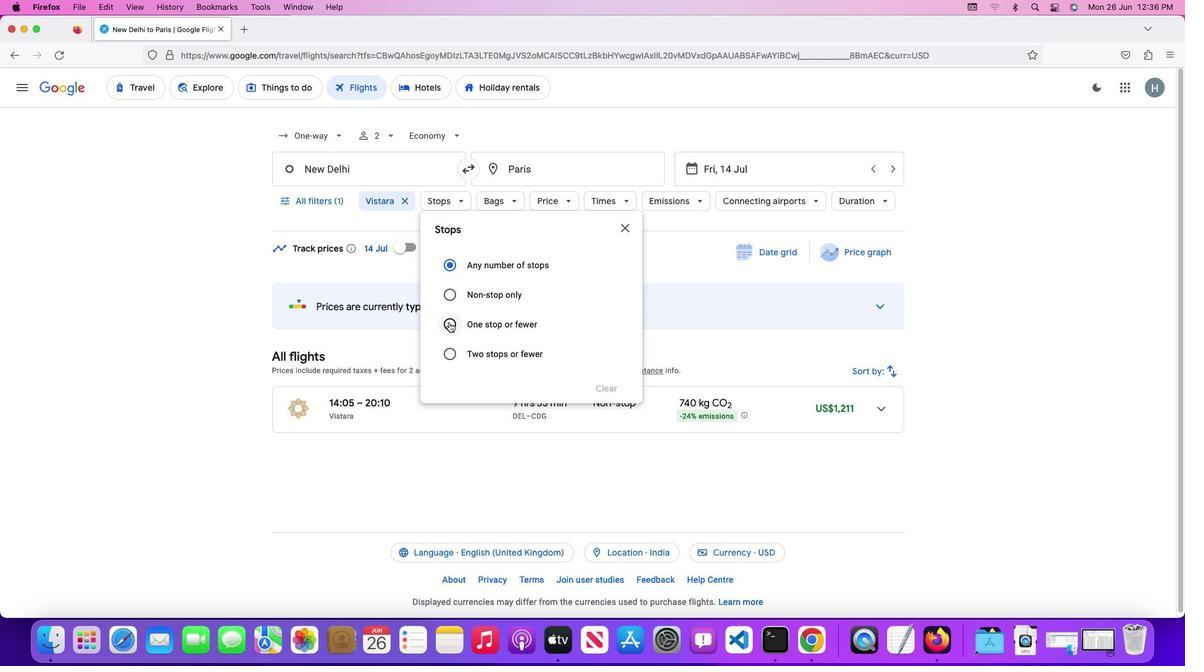 
Action: Mouse pressed left at (448, 322)
Screenshot: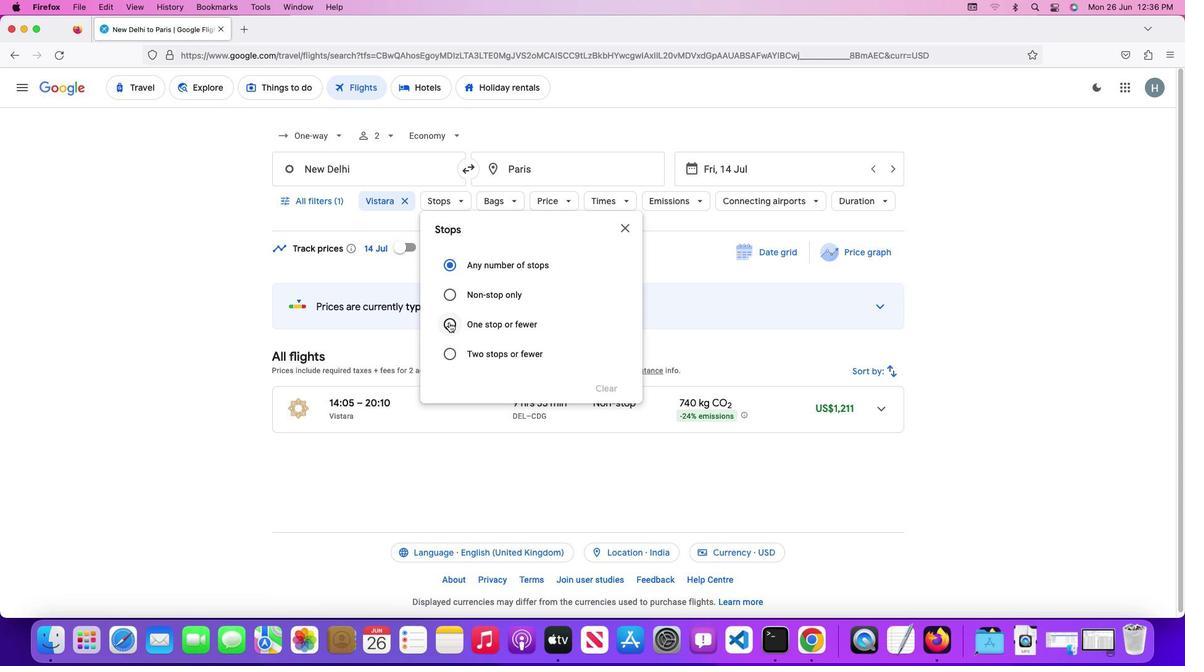 
Action: Mouse moved to (625, 227)
Screenshot: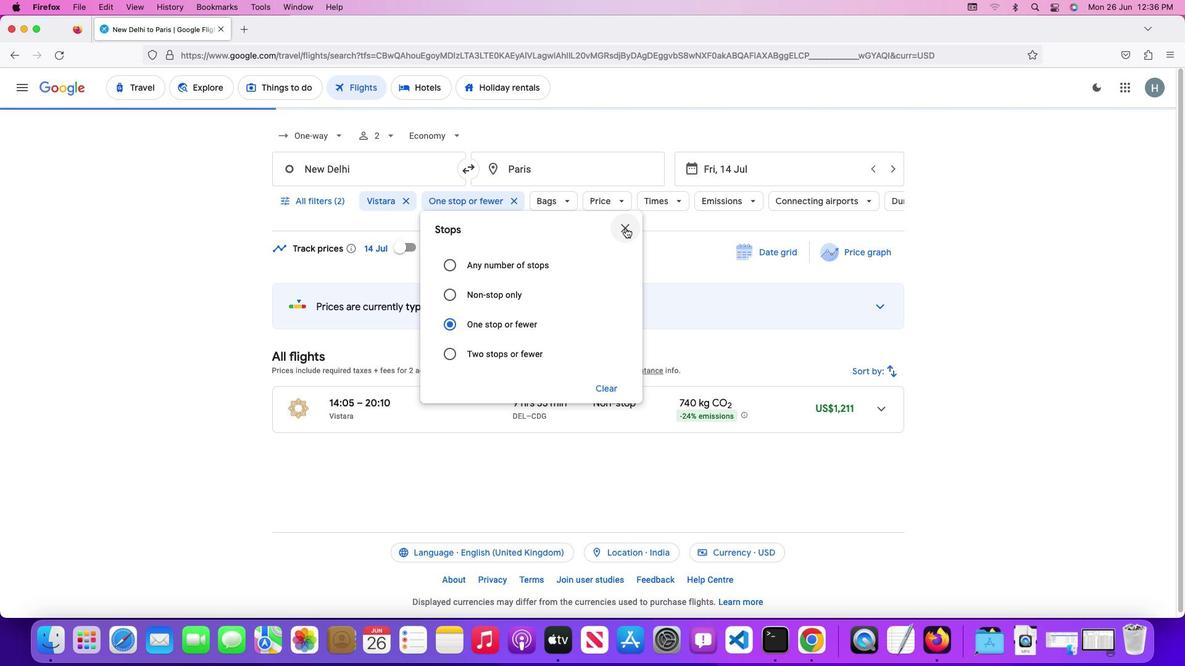
Action: Mouse pressed left at (625, 227)
Screenshot: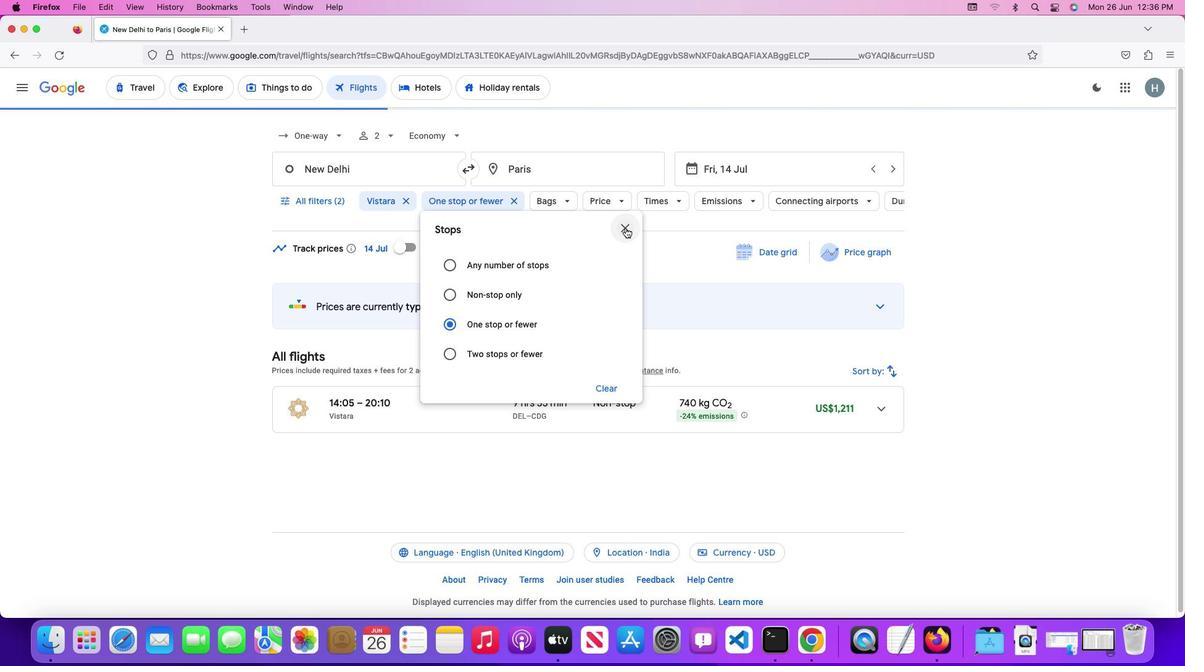 
Action: Mouse moved to (623, 200)
Screenshot: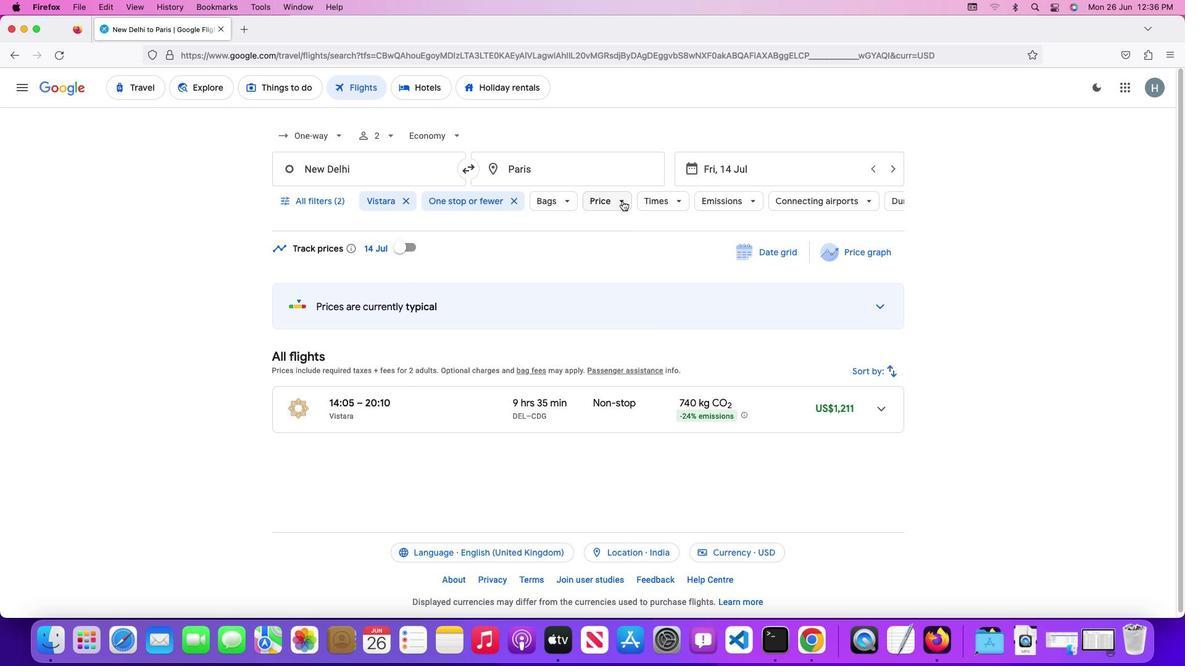 
Action: Mouse pressed left at (623, 200)
Screenshot: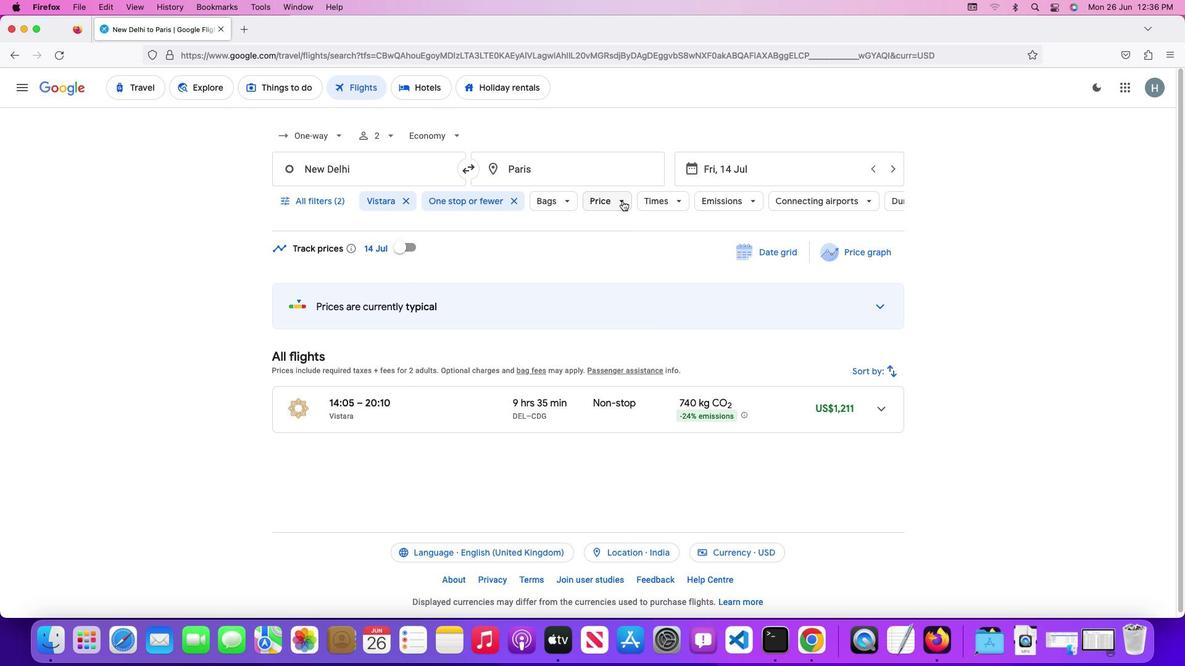 
Action: Mouse moved to (787, 282)
Screenshot: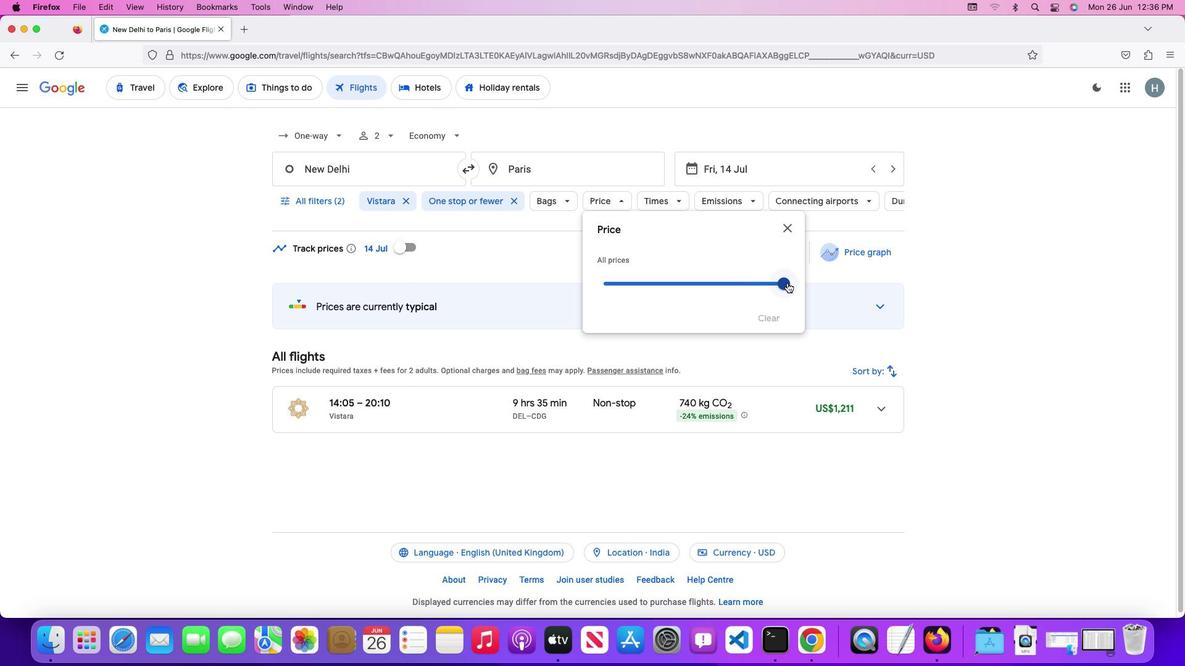 
Action: Mouse pressed left at (787, 282)
Screenshot: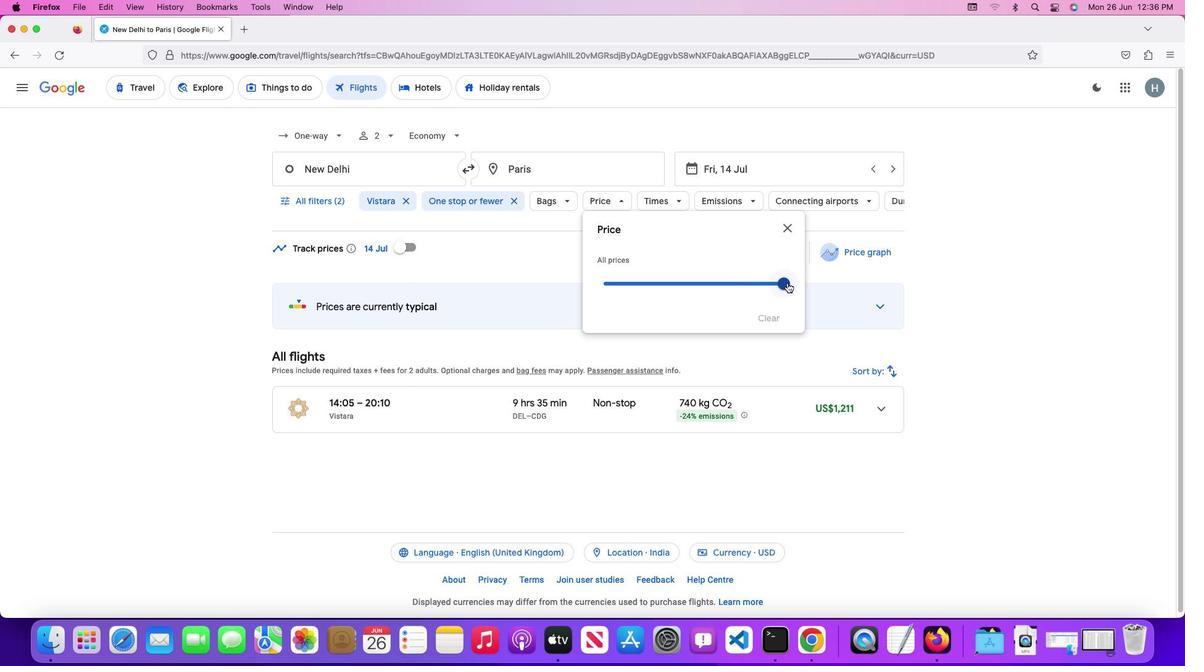 
Action: Mouse moved to (792, 226)
Screenshot: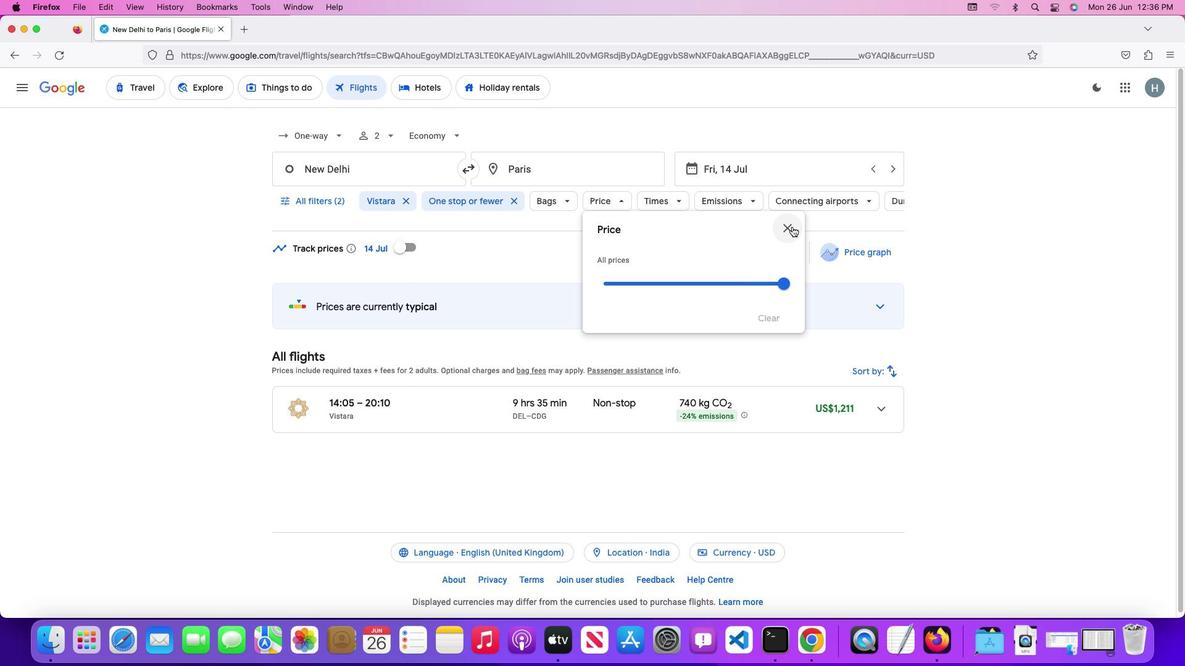 
Action: Mouse pressed left at (792, 226)
Screenshot: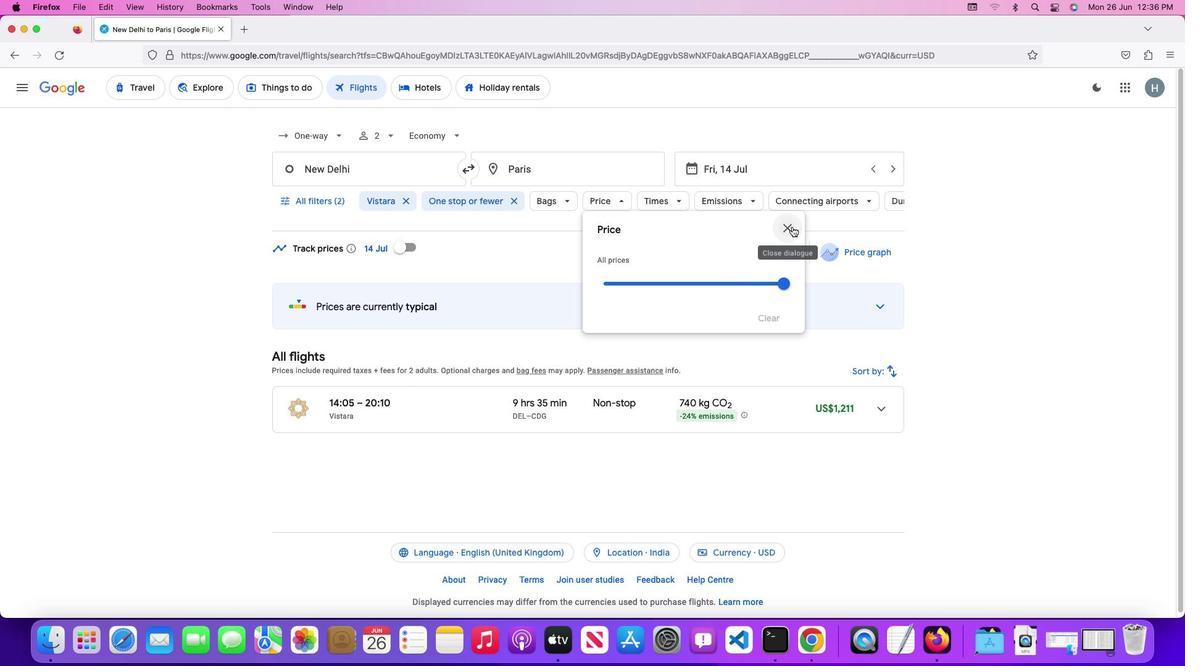 
Action: Mouse moved to (615, 264)
Screenshot: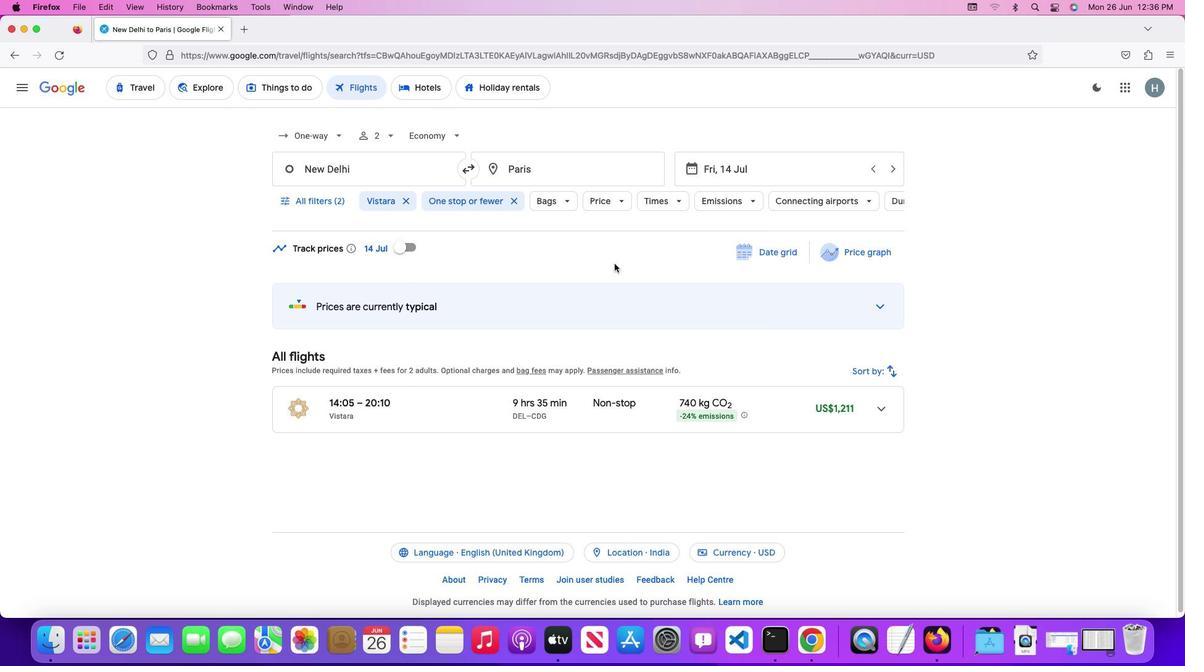 
